 Task: Font style For heading Use AngsanaUPC with light red berry 1 colour & Underline. font size for heading '24 Pt. 'Change the font style of data to Aparajitaand font size to  9 Pt. Change the alignment of both headline & data to  Align top. In the sheet  auditingSalesTarget
Action: Mouse moved to (7, 22)
Screenshot: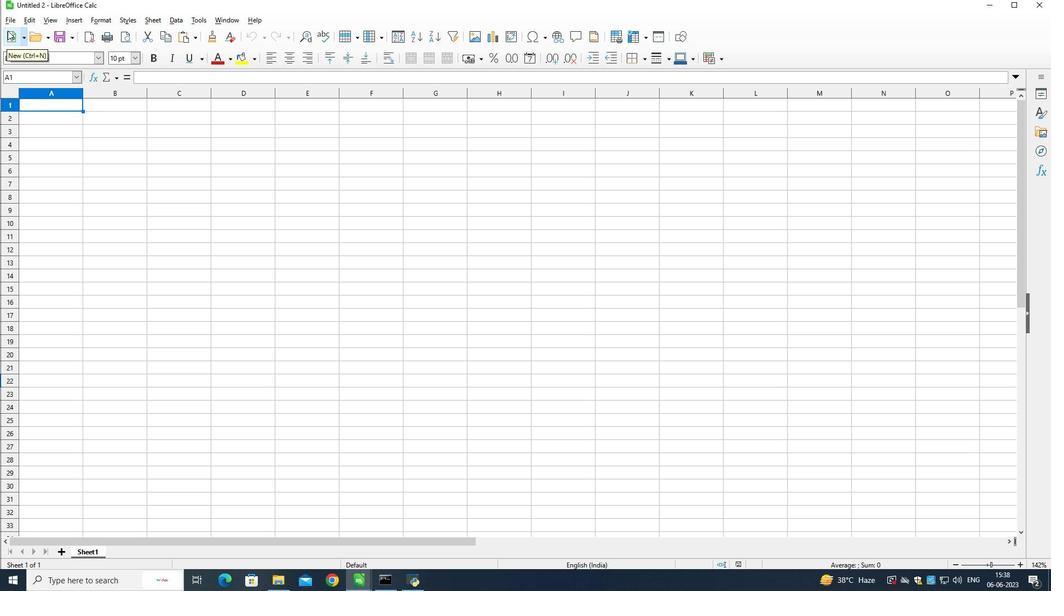 
Action: Mouse pressed left at (7, 22)
Screenshot: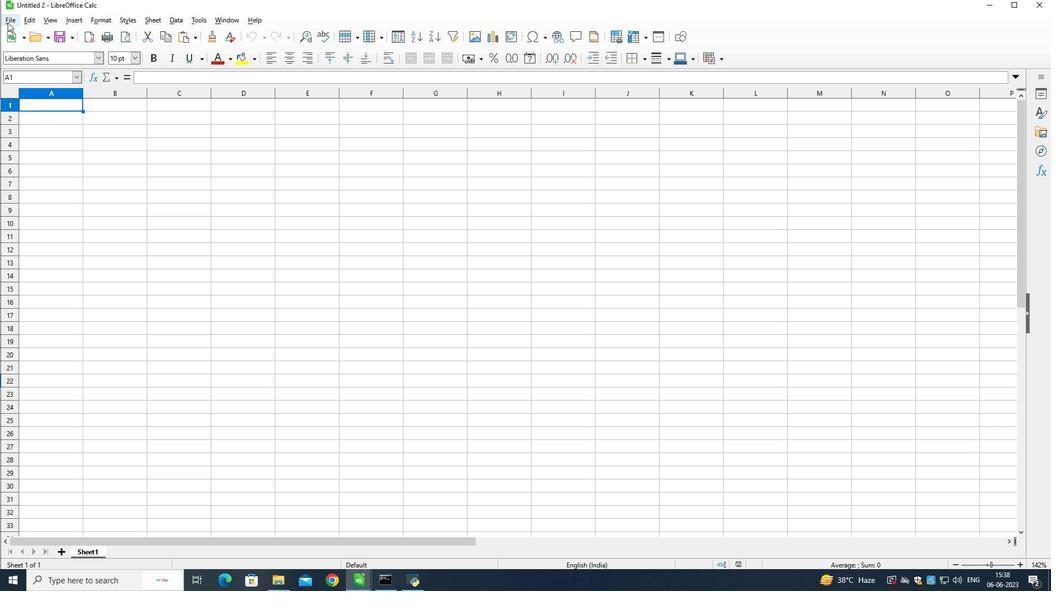 
Action: Mouse moved to (16, 46)
Screenshot: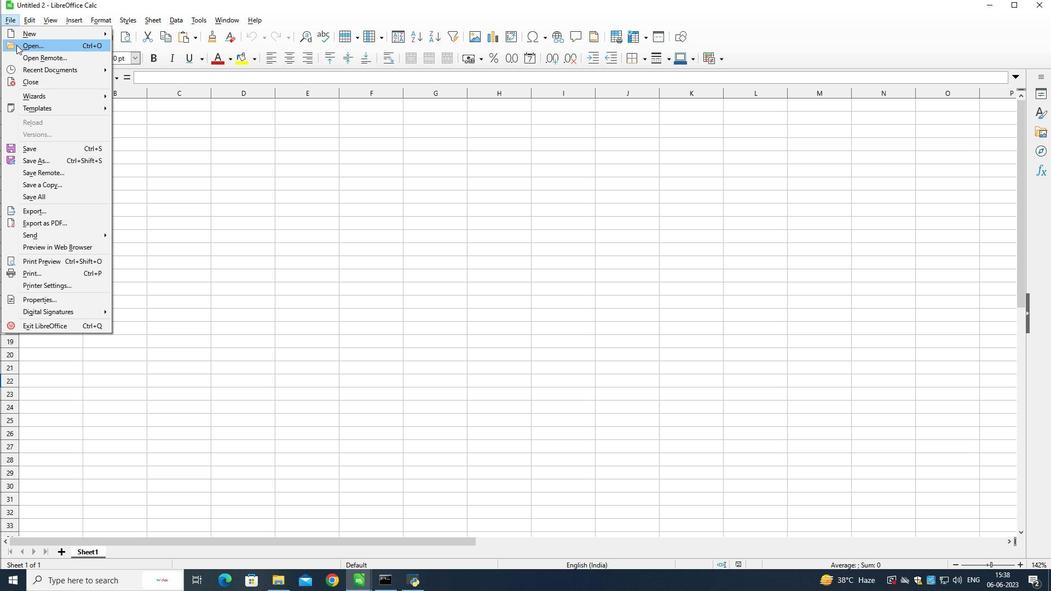 
Action: Mouse pressed left at (16, 46)
Screenshot: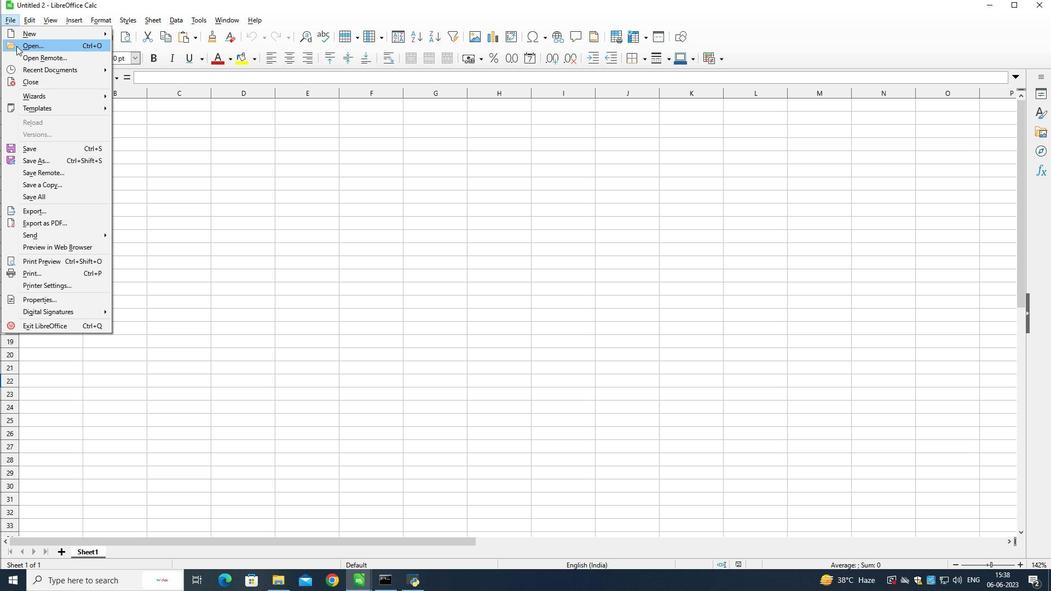 
Action: Mouse moved to (18, 84)
Screenshot: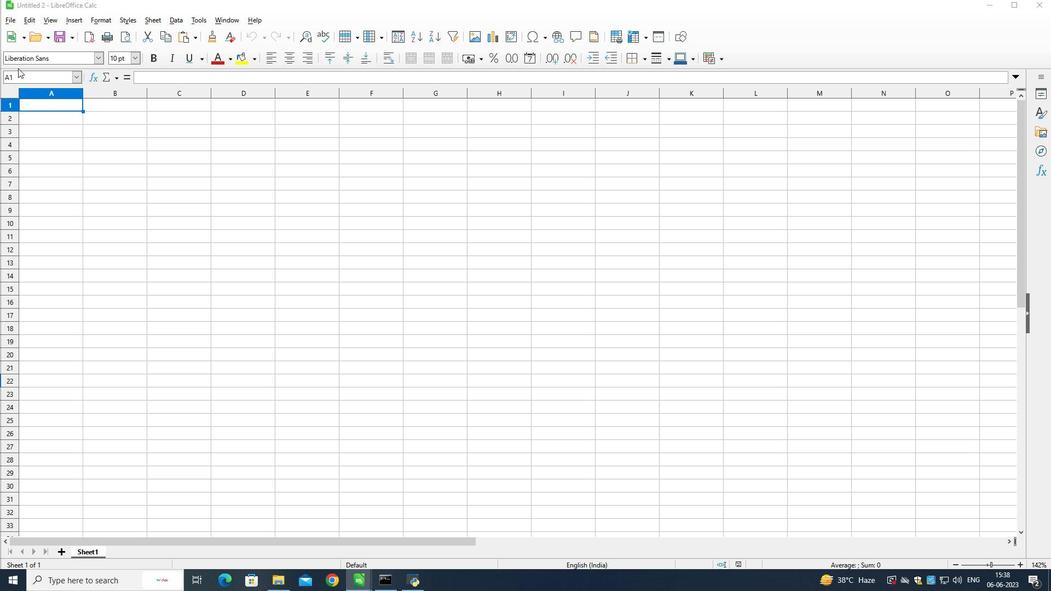 
Action: Mouse scrolled (18, 84) with delta (0, 0)
Screenshot: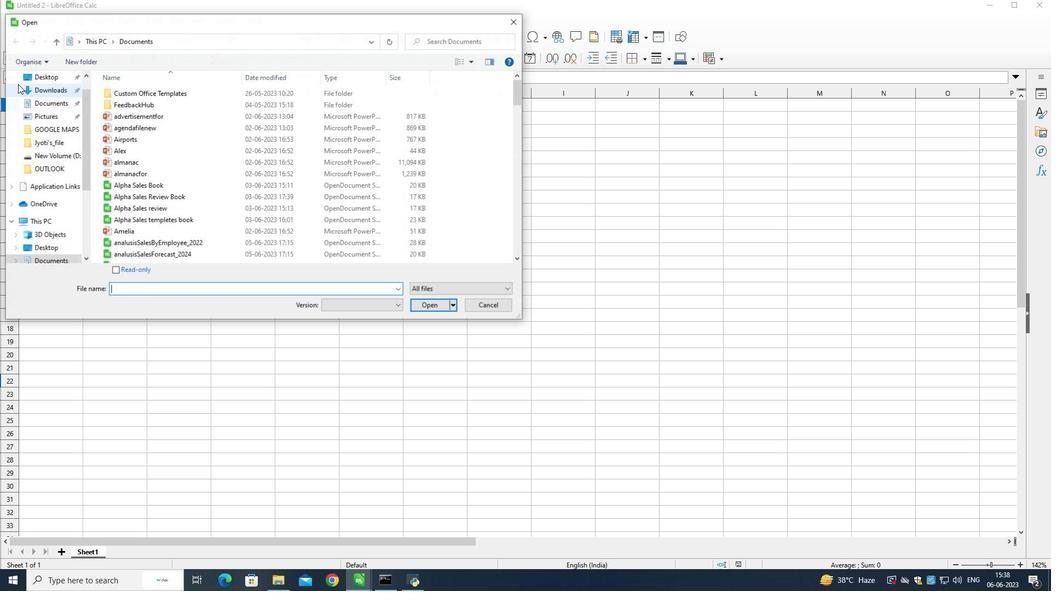 
Action: Mouse scrolled (18, 84) with delta (0, 0)
Screenshot: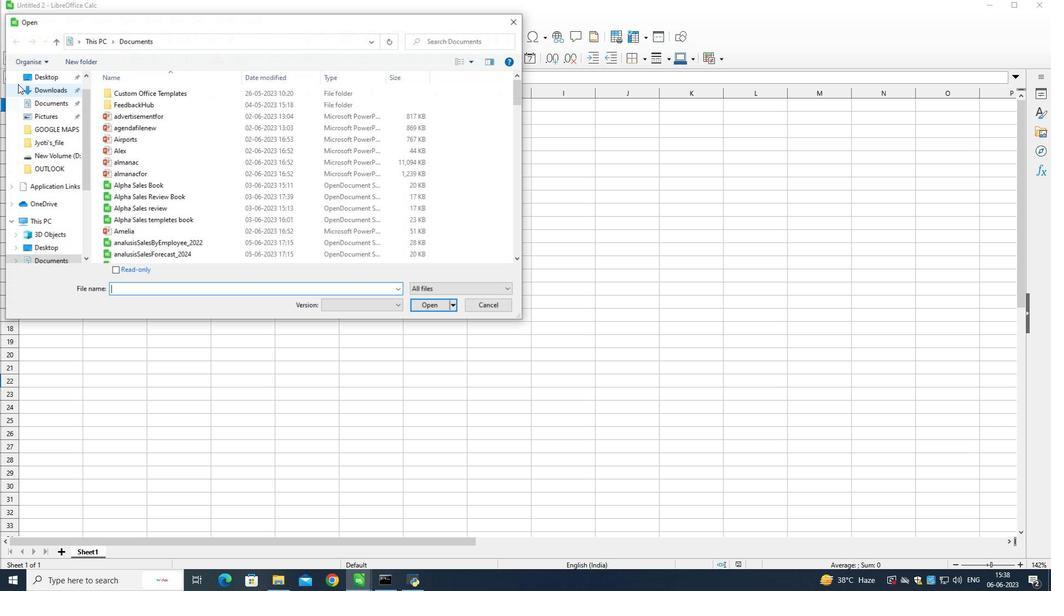 
Action: Mouse scrolled (18, 84) with delta (0, 0)
Screenshot: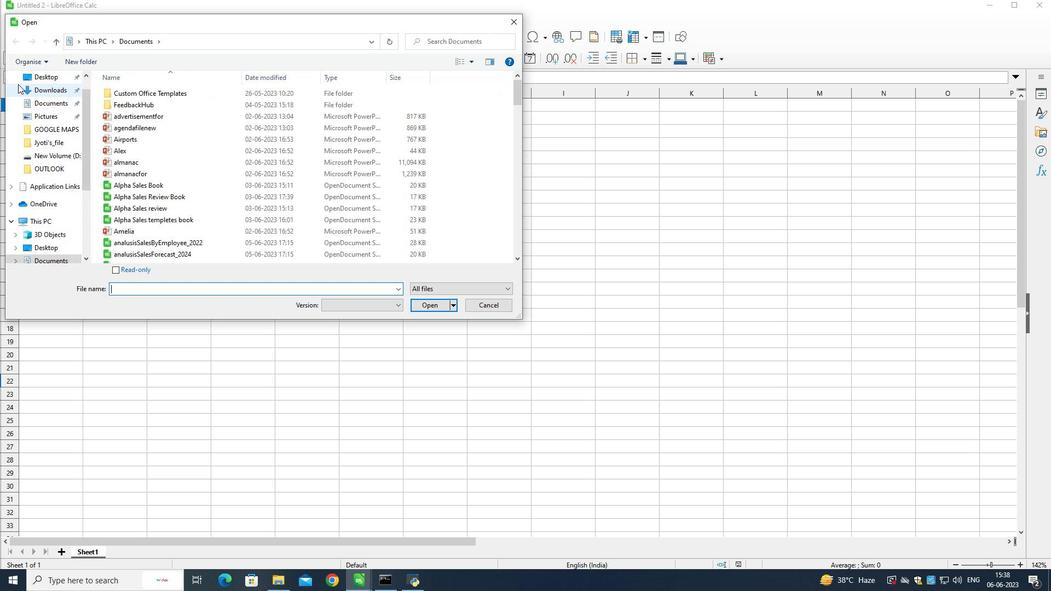 
Action: Mouse moved to (18, 85)
Screenshot: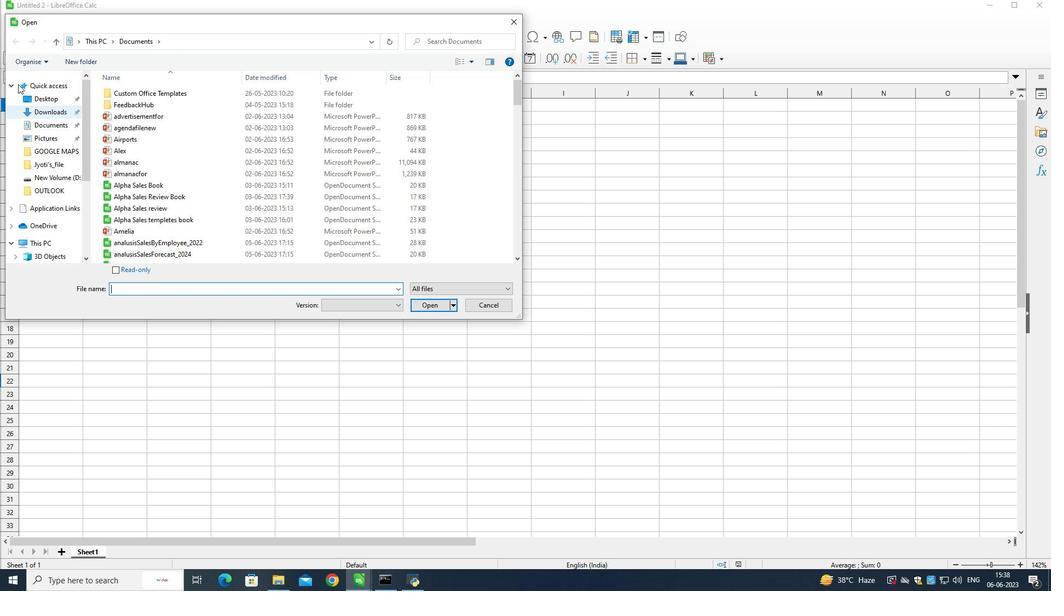 
Action: Mouse scrolled (18, 85) with delta (0, 0)
Screenshot: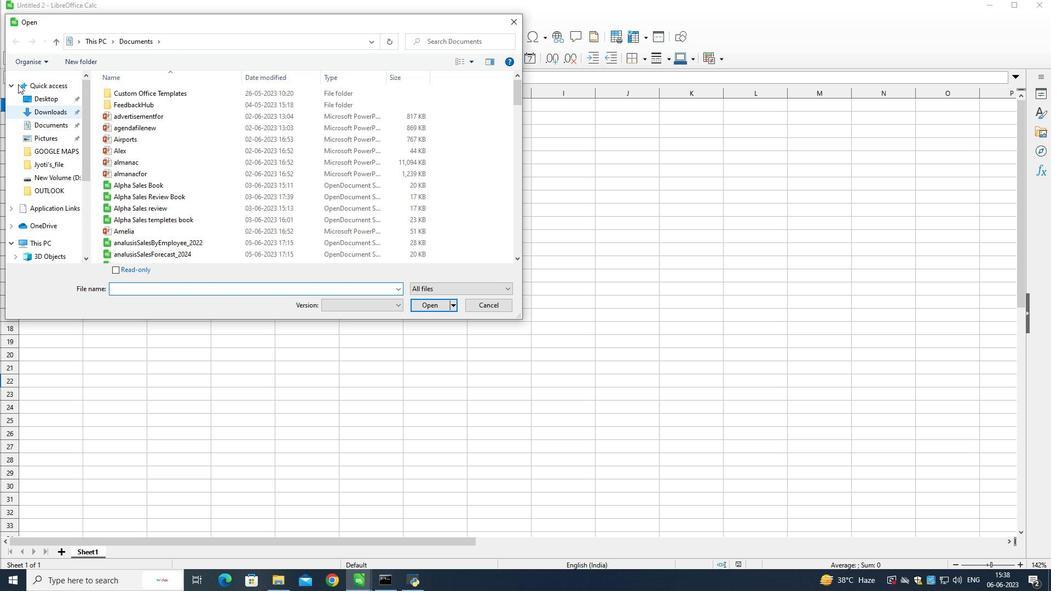 
Action: Mouse scrolled (18, 85) with delta (0, 0)
Screenshot: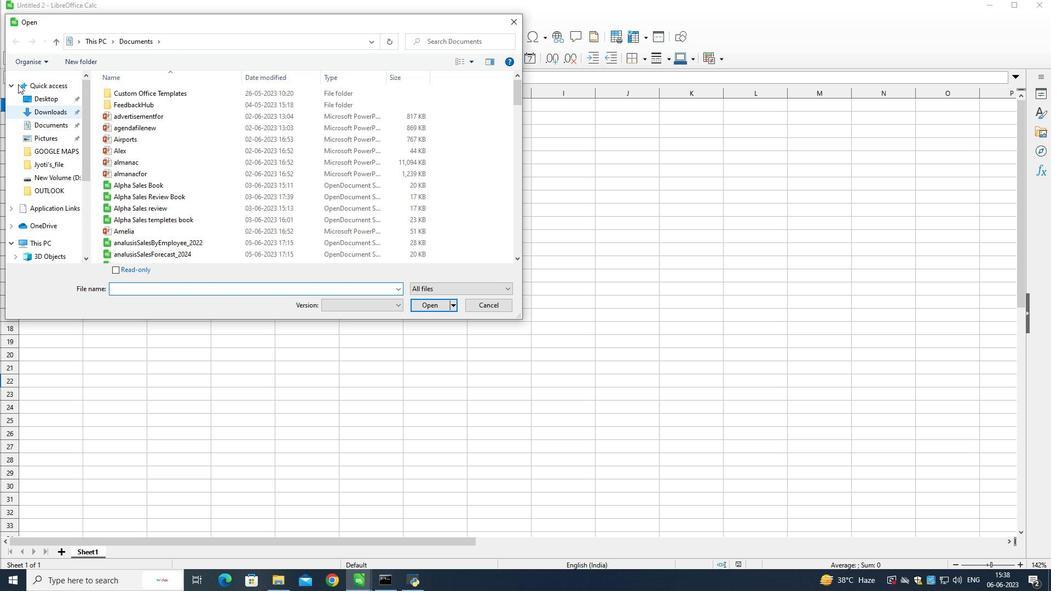 
Action: Mouse scrolled (18, 85) with delta (0, 0)
Screenshot: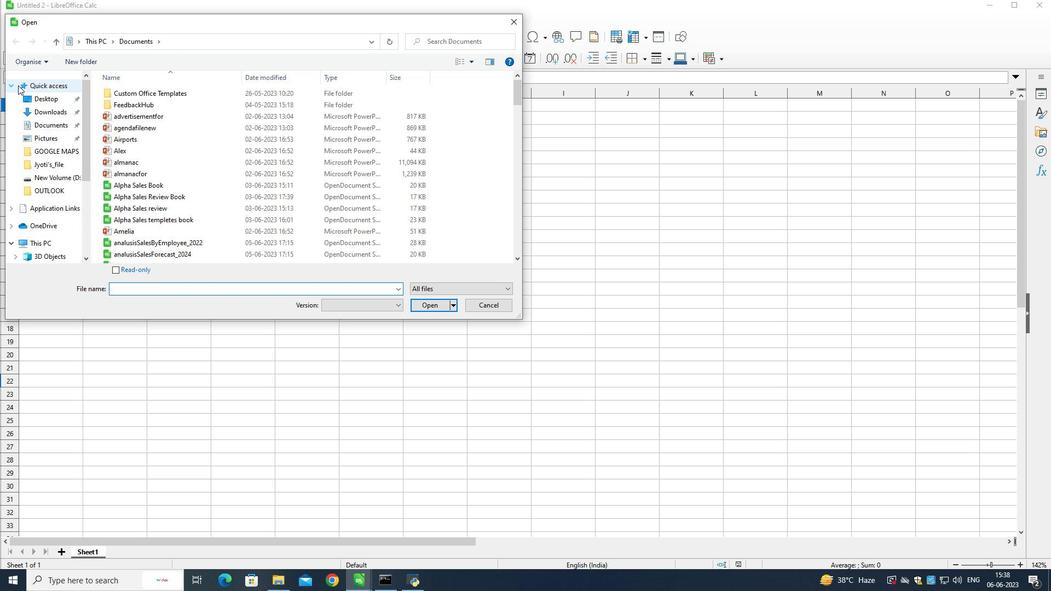 
Action: Mouse scrolled (18, 85) with delta (0, 0)
Screenshot: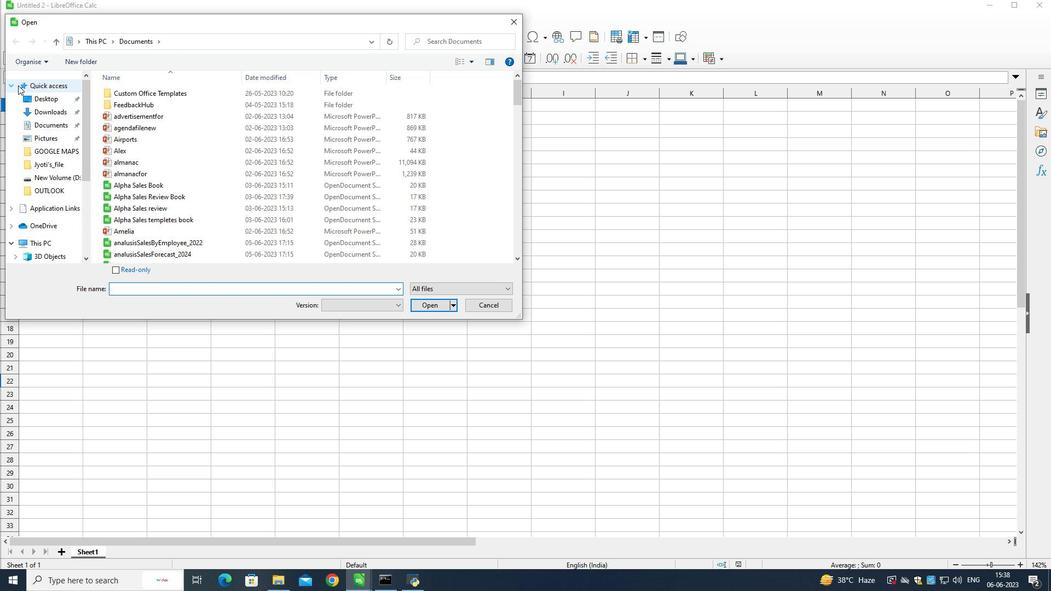
Action: Mouse moved to (21, 85)
Screenshot: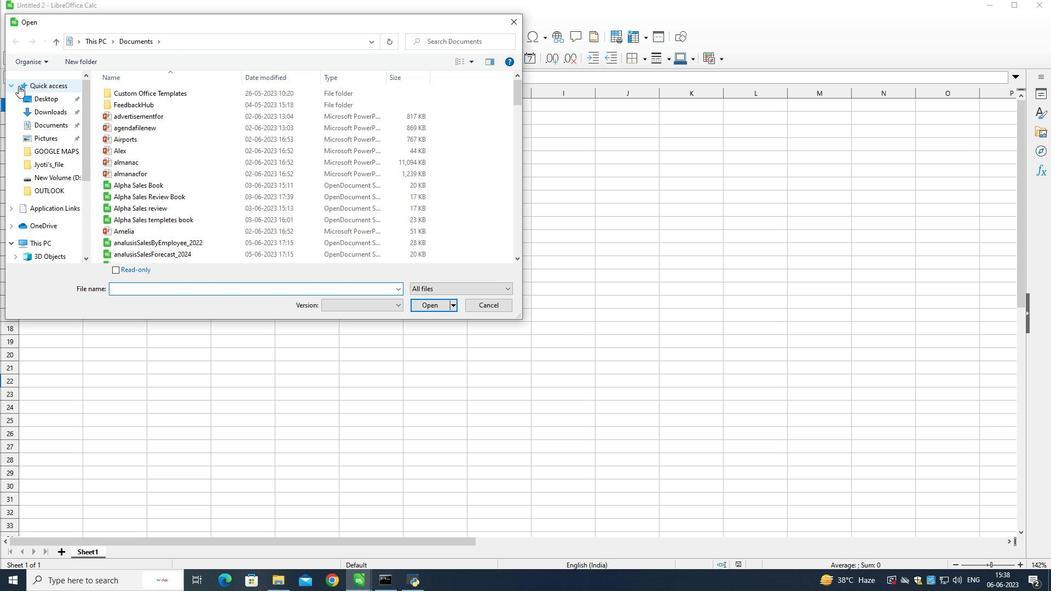 
Action: Mouse pressed left at (21, 85)
Screenshot: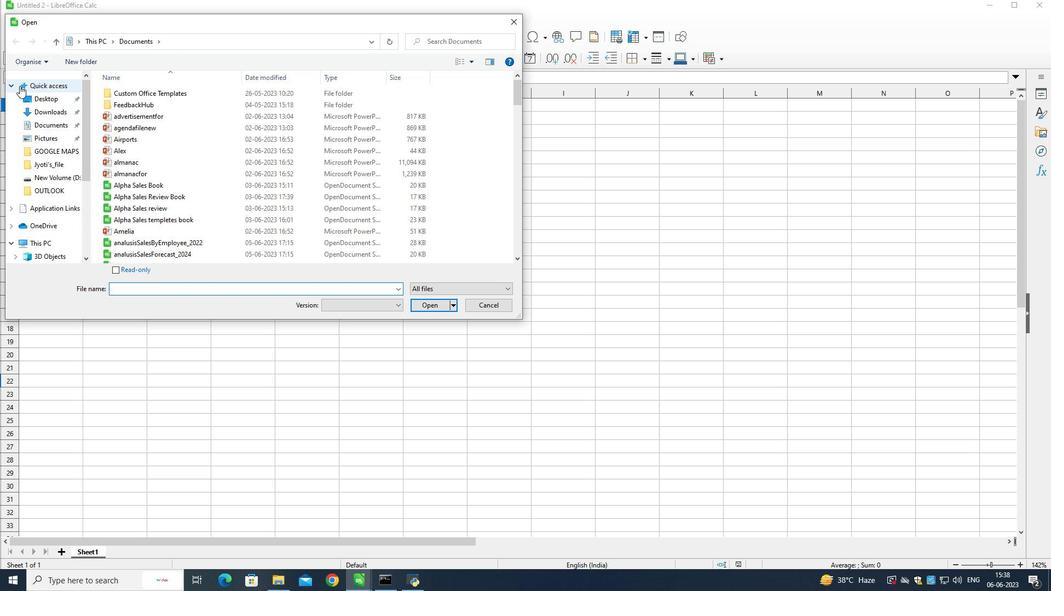 
Action: Mouse moved to (236, 228)
Screenshot: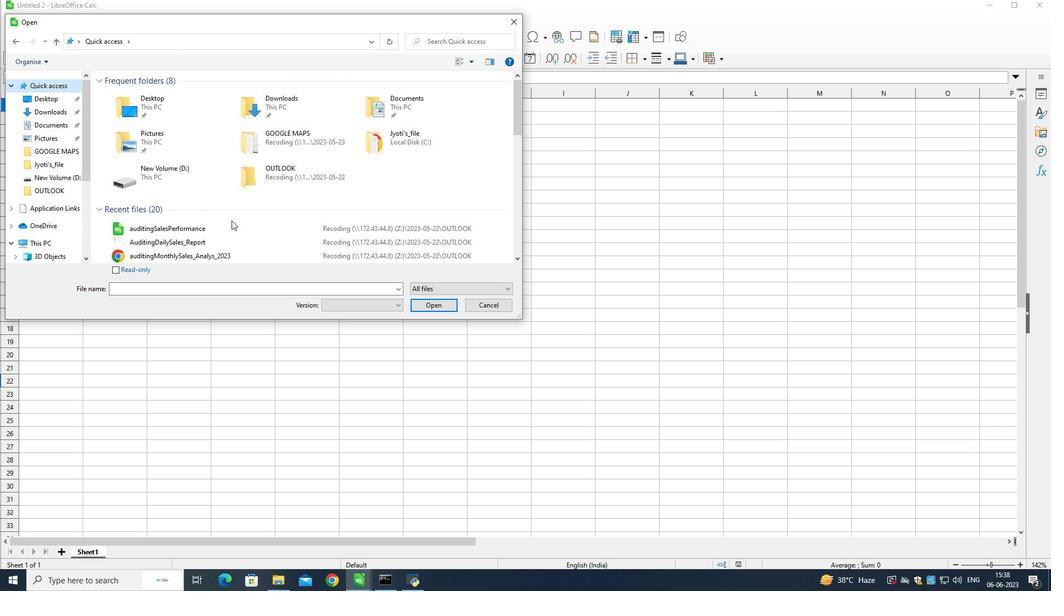 
Action: Mouse pressed left at (236, 228)
Screenshot: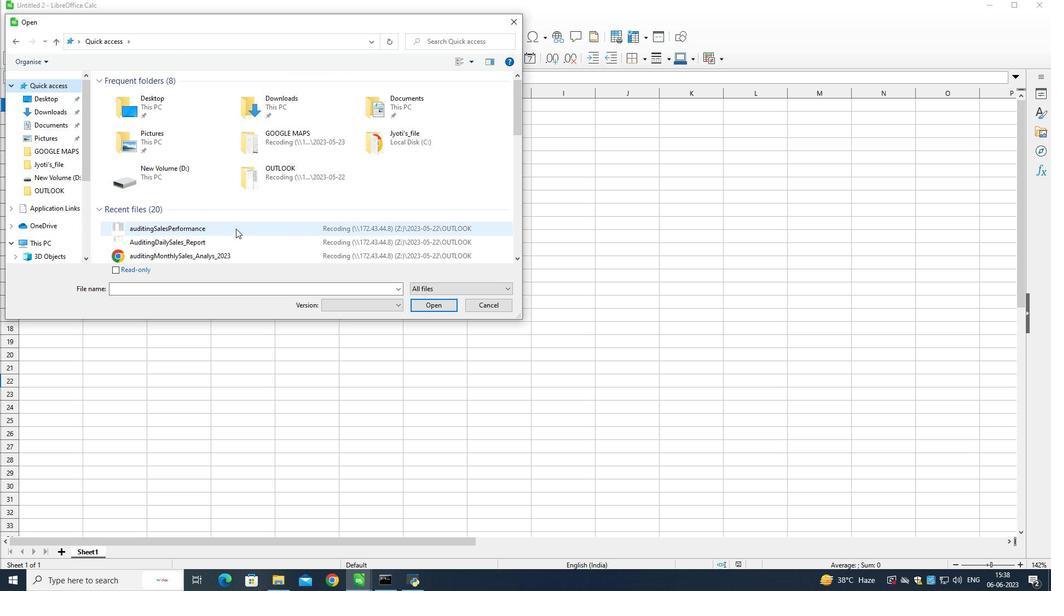 
Action: Mouse moved to (449, 307)
Screenshot: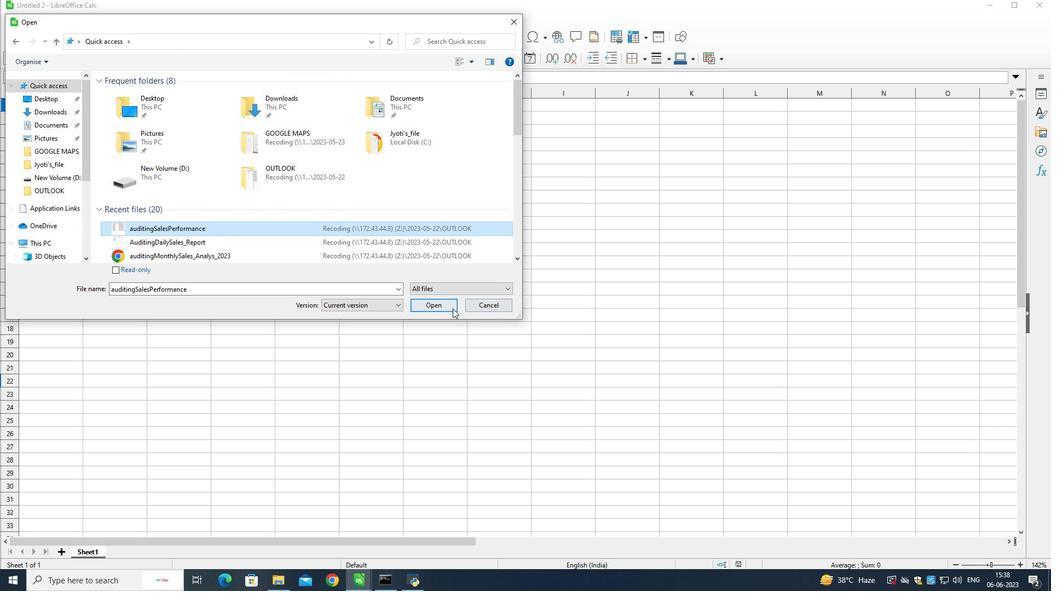 
Action: Mouse pressed left at (449, 307)
Screenshot: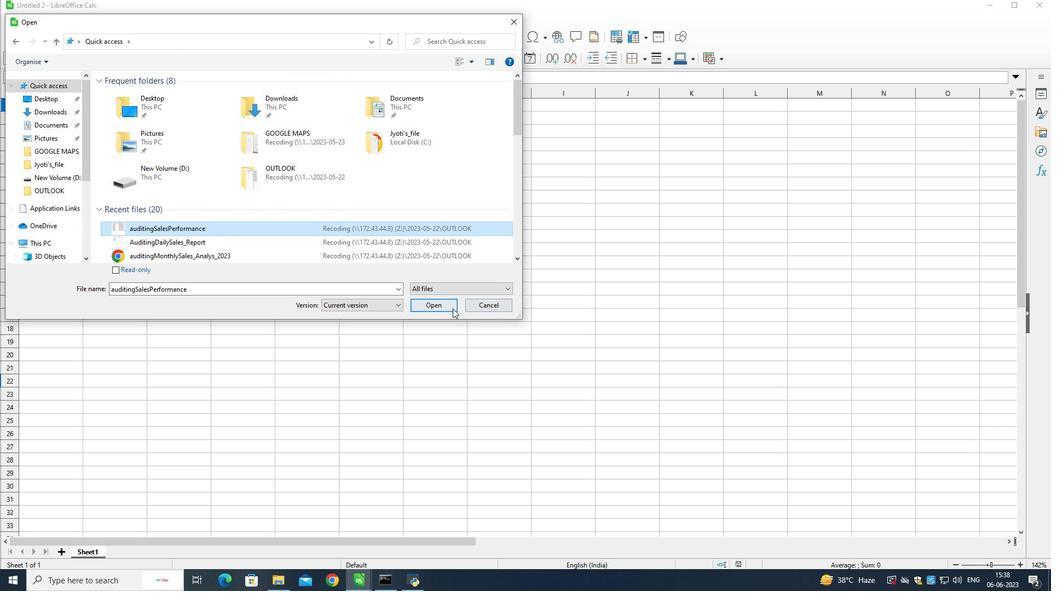 
Action: Mouse moved to (310, 543)
Screenshot: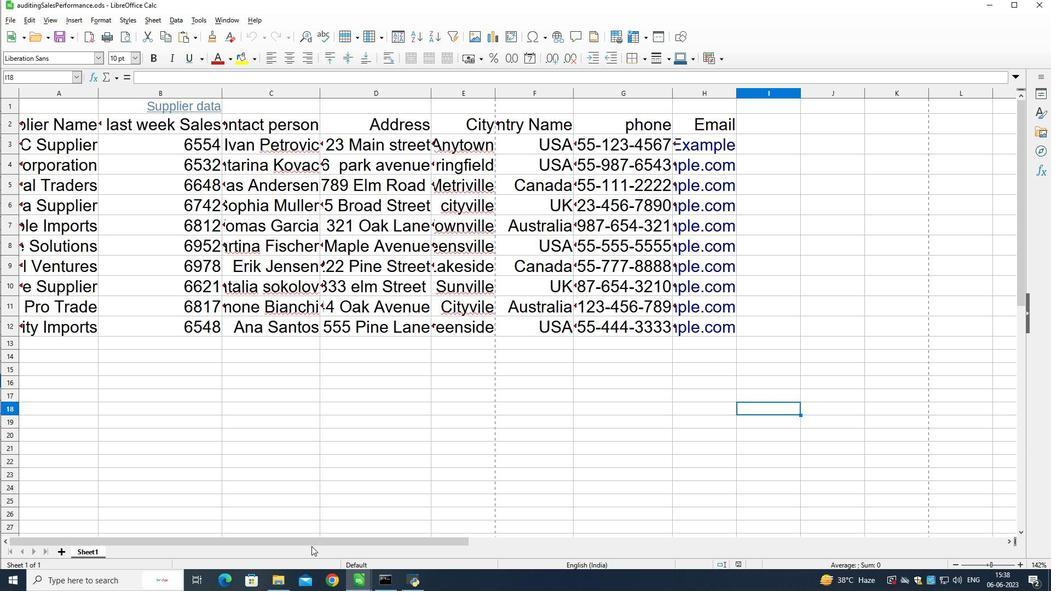
Action: Mouse pressed left at (310, 543)
Screenshot: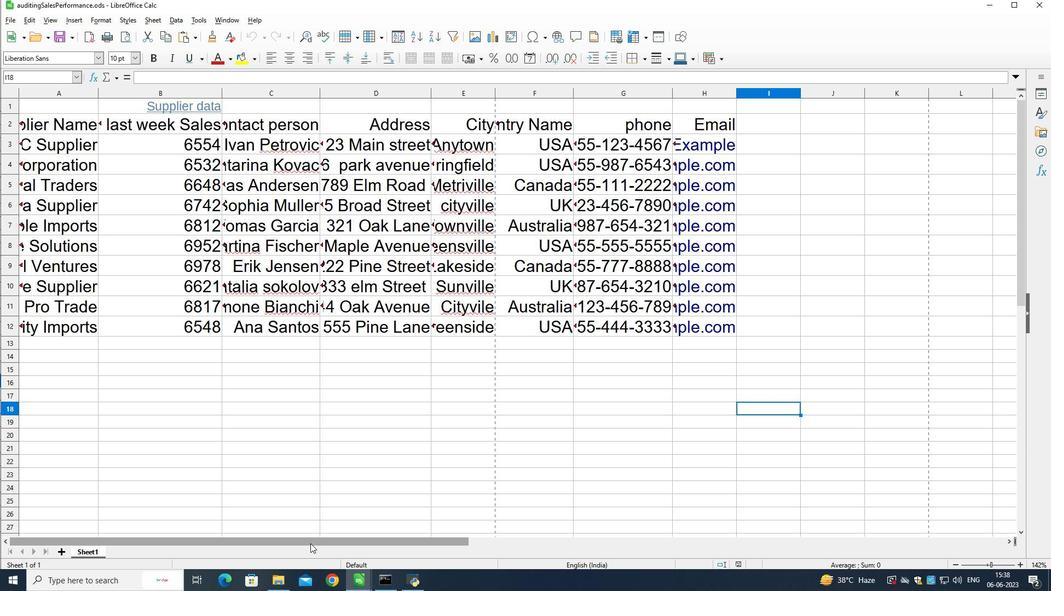 
Action: Mouse moved to (189, 103)
Screenshot: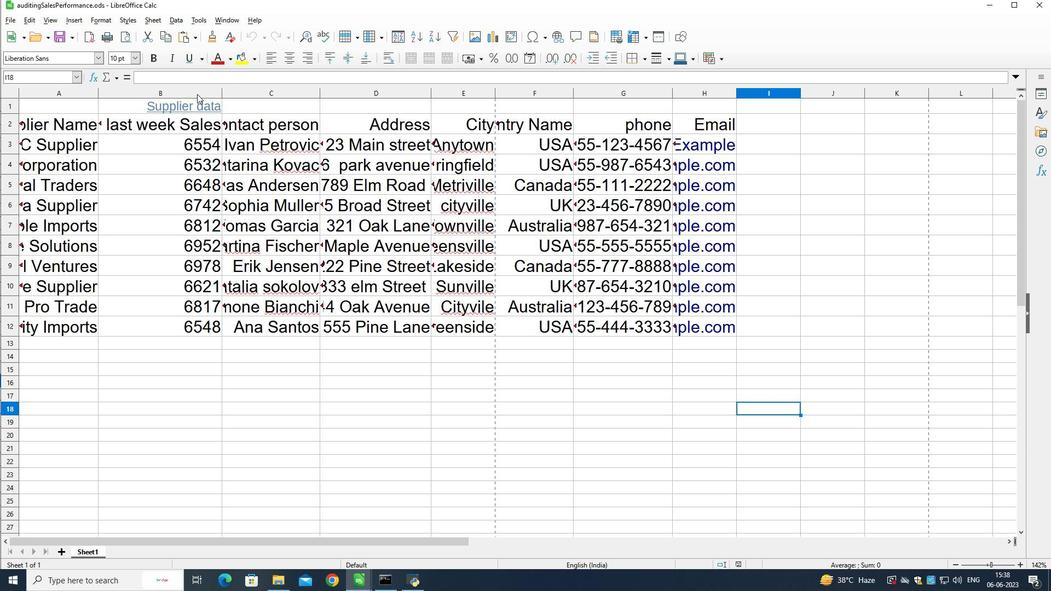 
Action: Mouse pressed left at (189, 103)
Screenshot: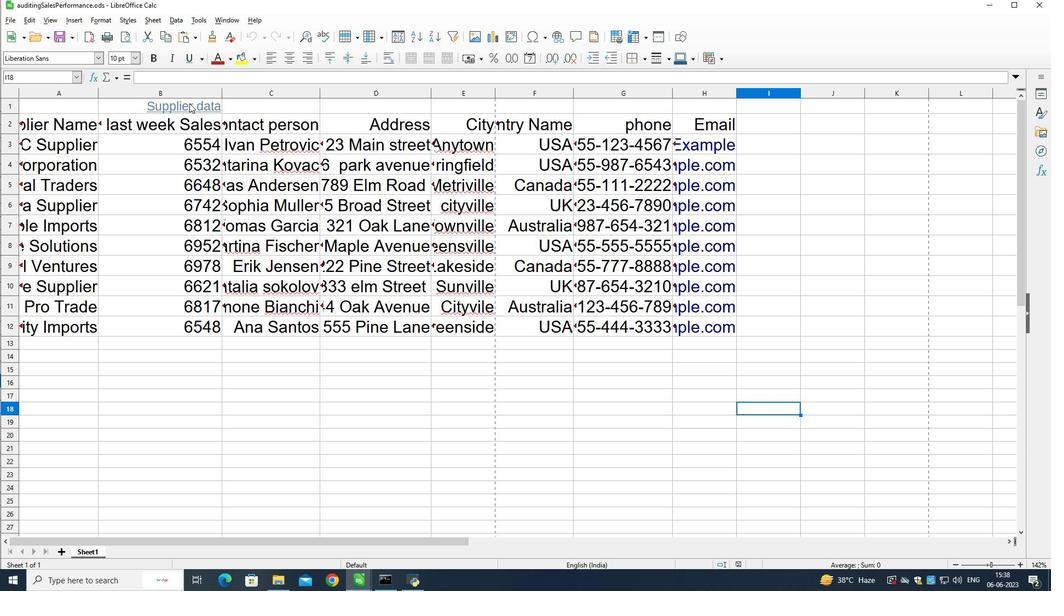 
Action: Mouse pressed left at (189, 103)
Screenshot: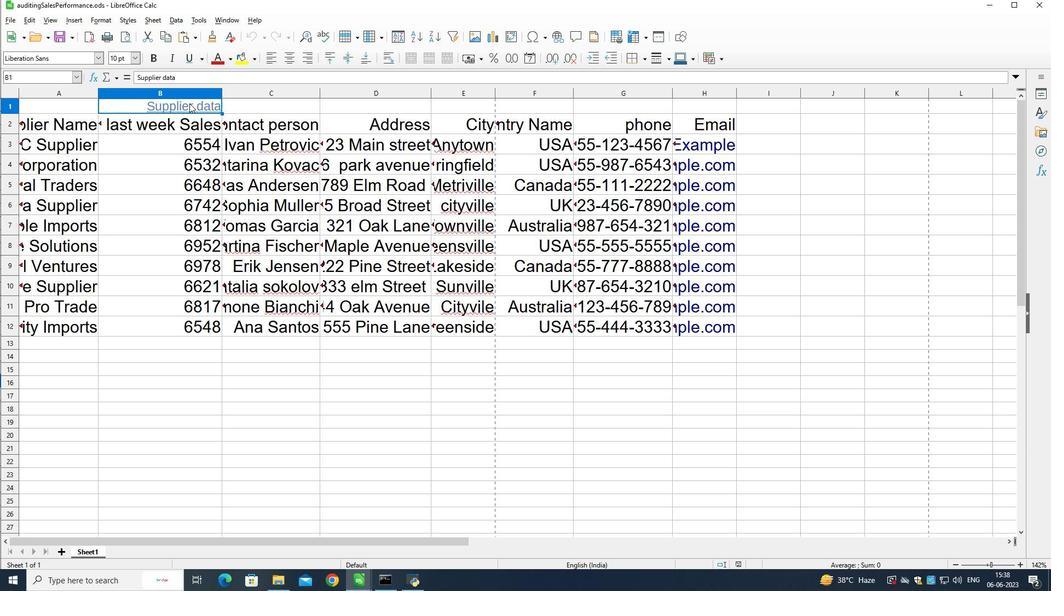 
Action: Mouse pressed left at (189, 103)
Screenshot: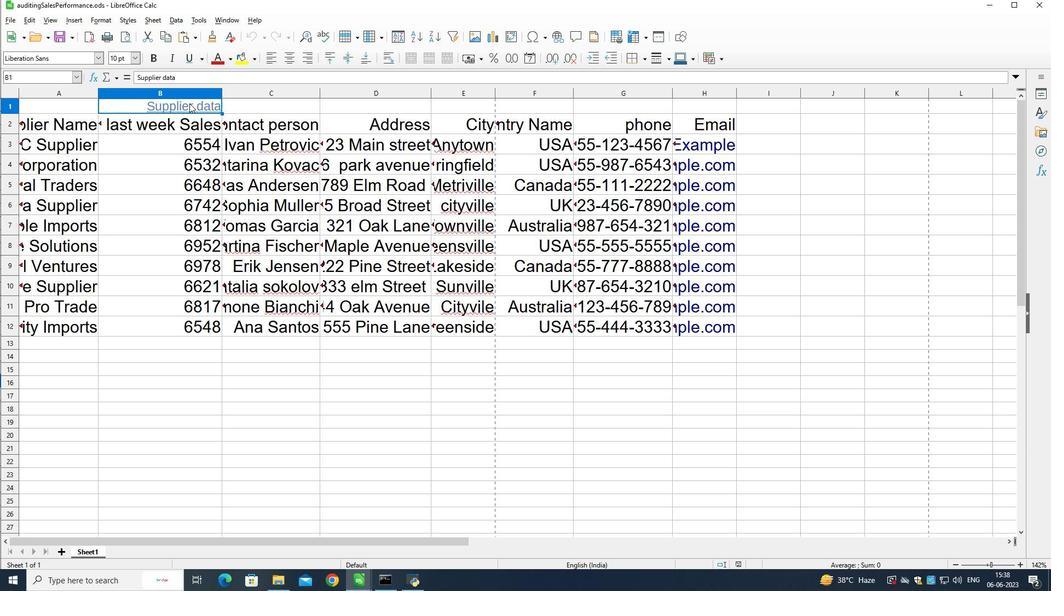 
Action: Mouse moved to (199, 422)
Screenshot: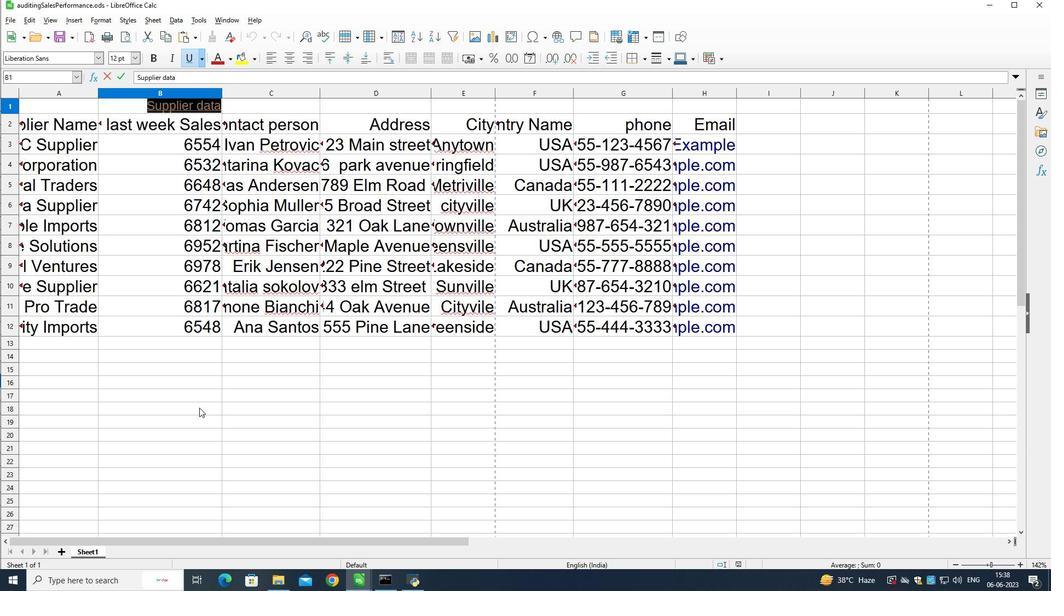 
Action: Mouse pressed left at (199, 422)
Screenshot: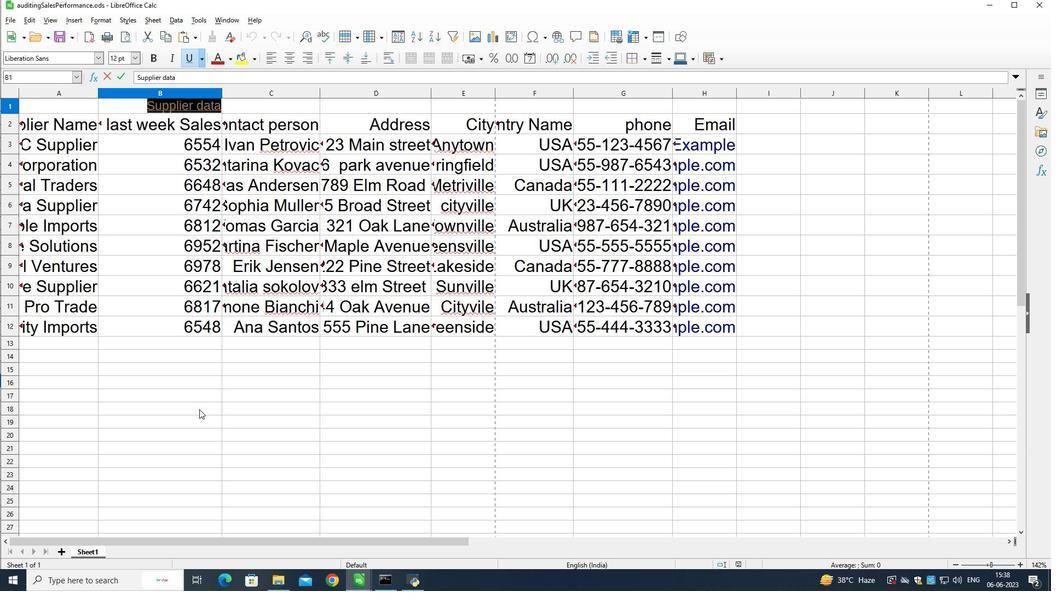 
Action: Mouse moved to (66, 93)
Screenshot: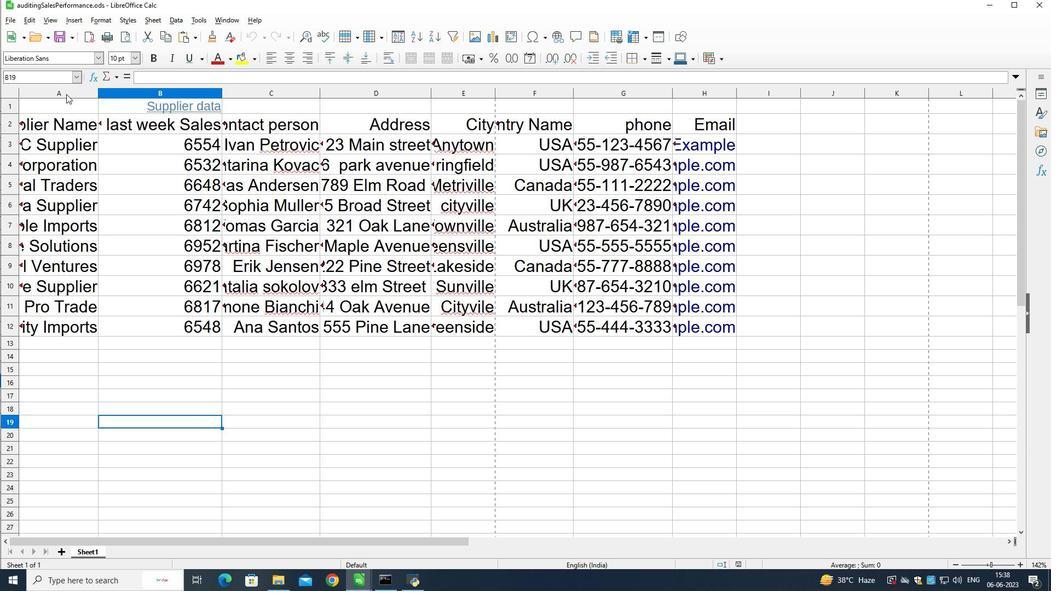 
Action: Mouse pressed left at (66, 93)
Screenshot: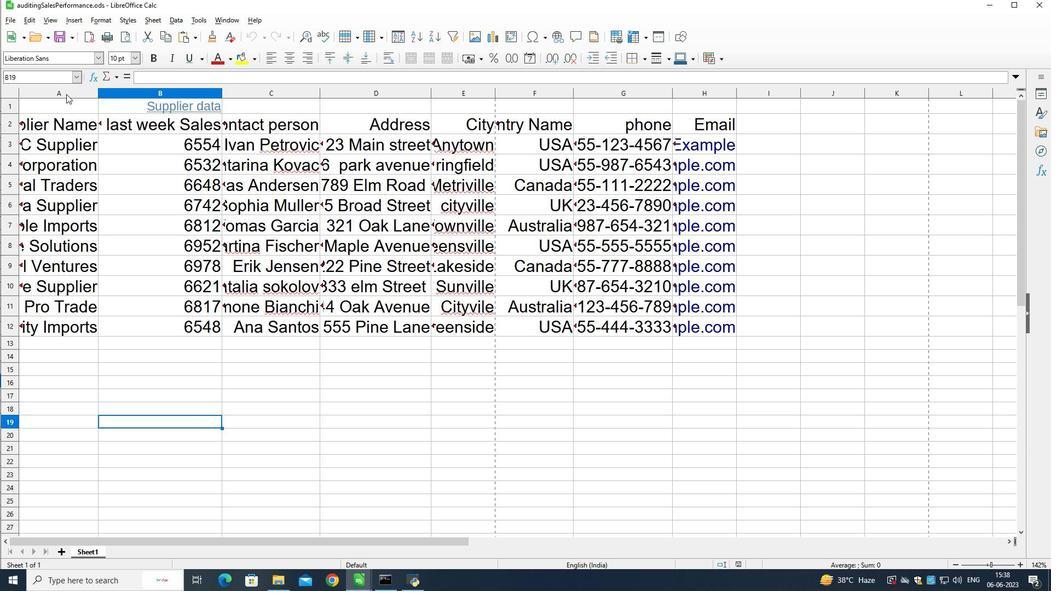 
Action: Mouse moved to (97, 93)
Screenshot: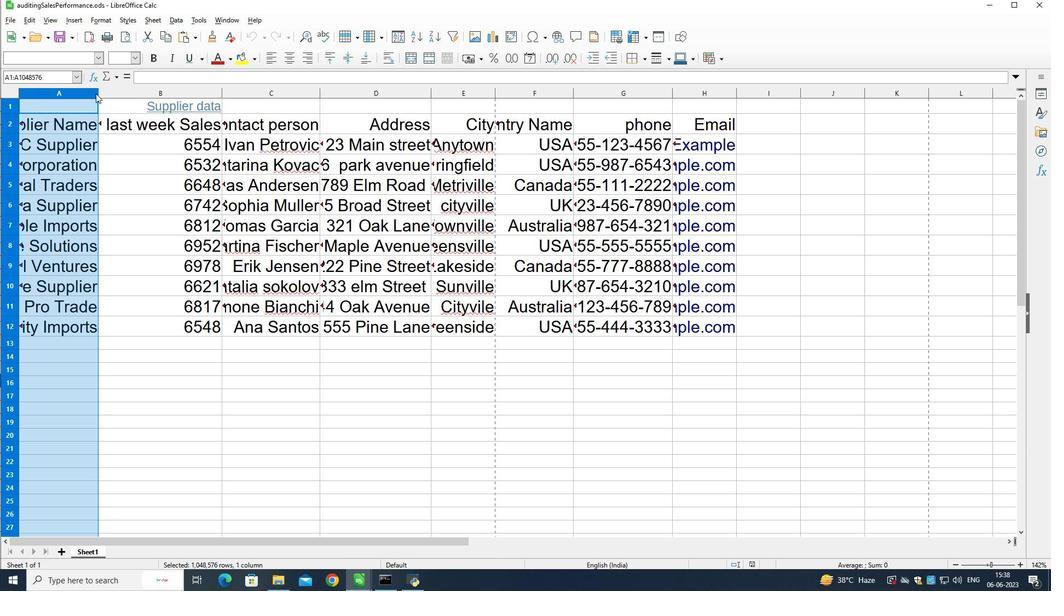 
Action: Mouse pressed left at (97, 93)
Screenshot: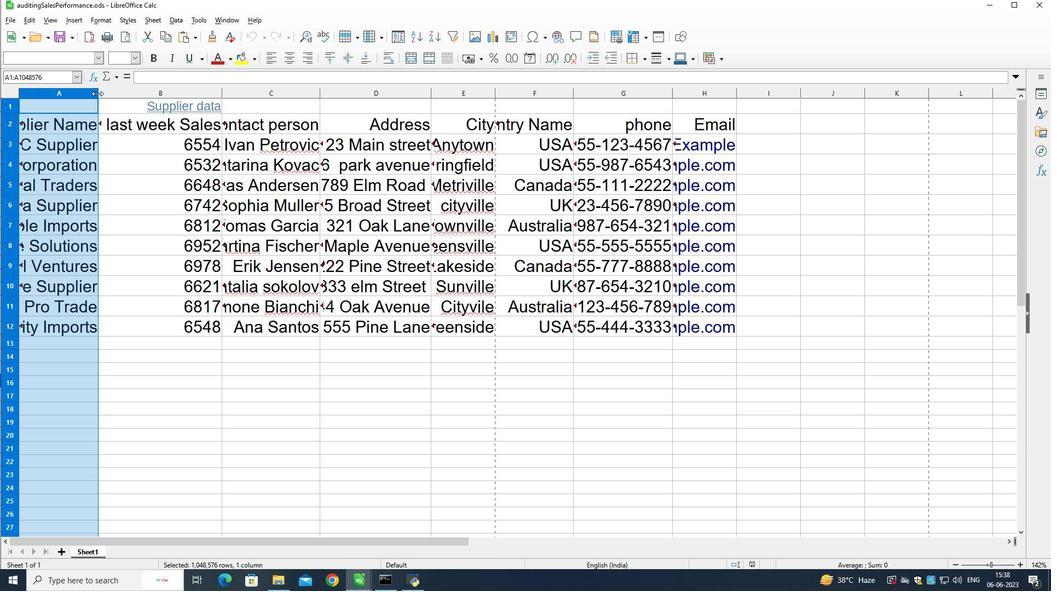 
Action: Mouse moved to (137, 92)
Screenshot: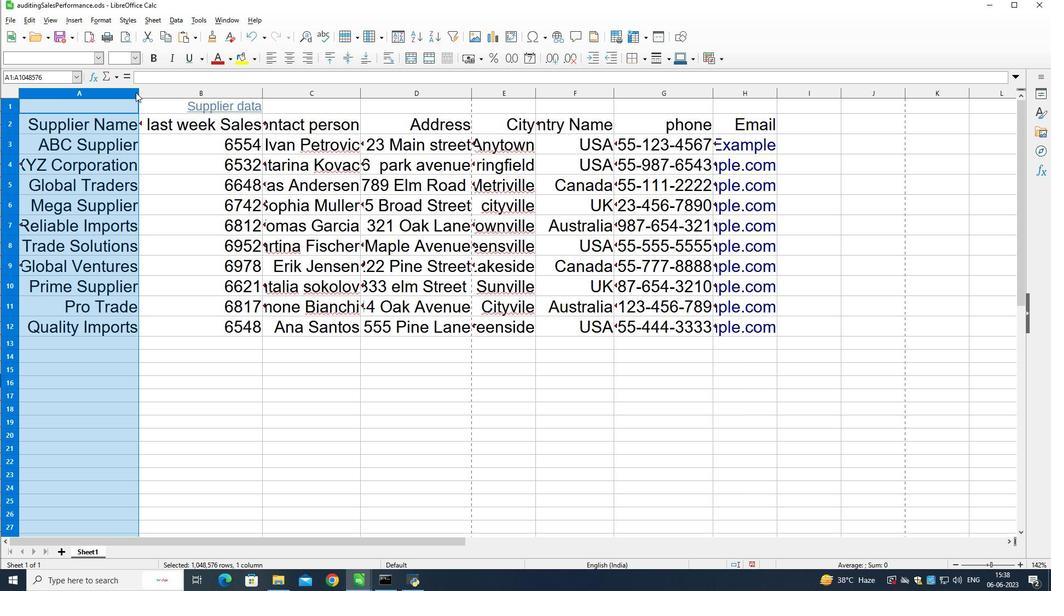 
Action: Mouse pressed left at (137, 92)
Screenshot: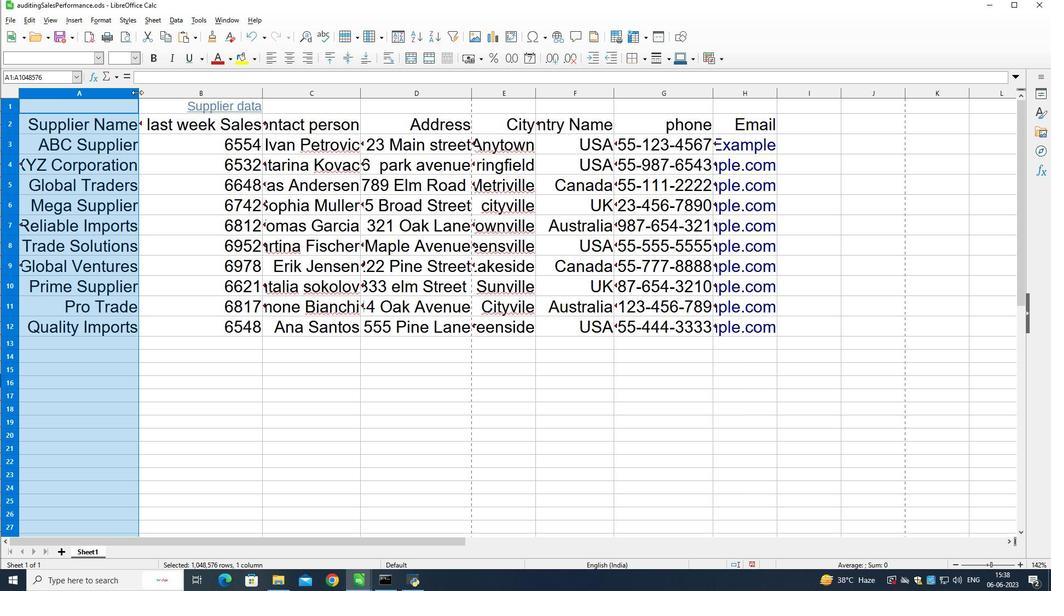 
Action: Mouse moved to (231, 104)
Screenshot: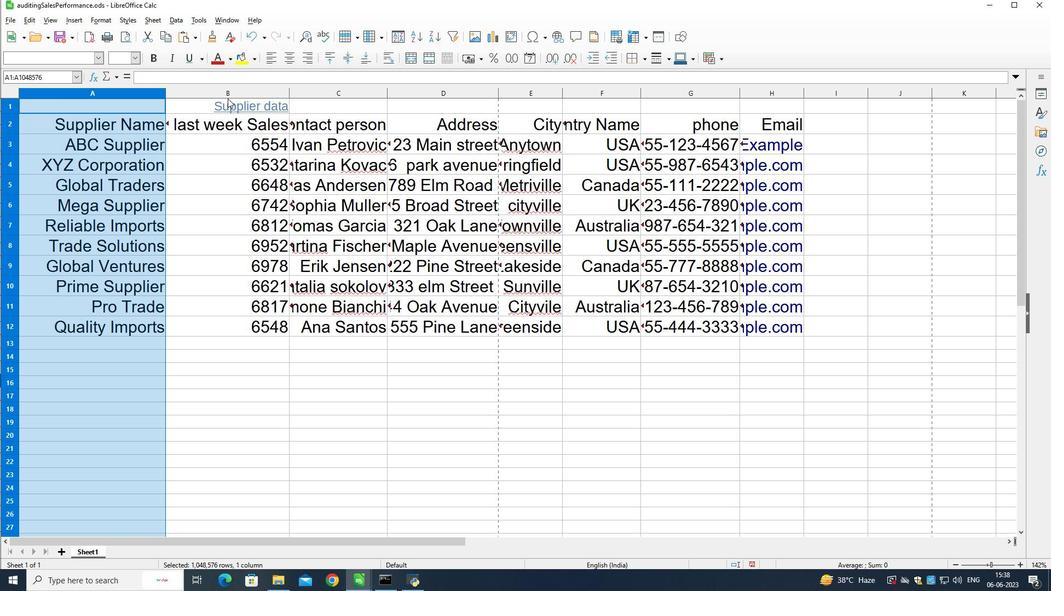 
Action: Mouse pressed left at (231, 104)
Screenshot: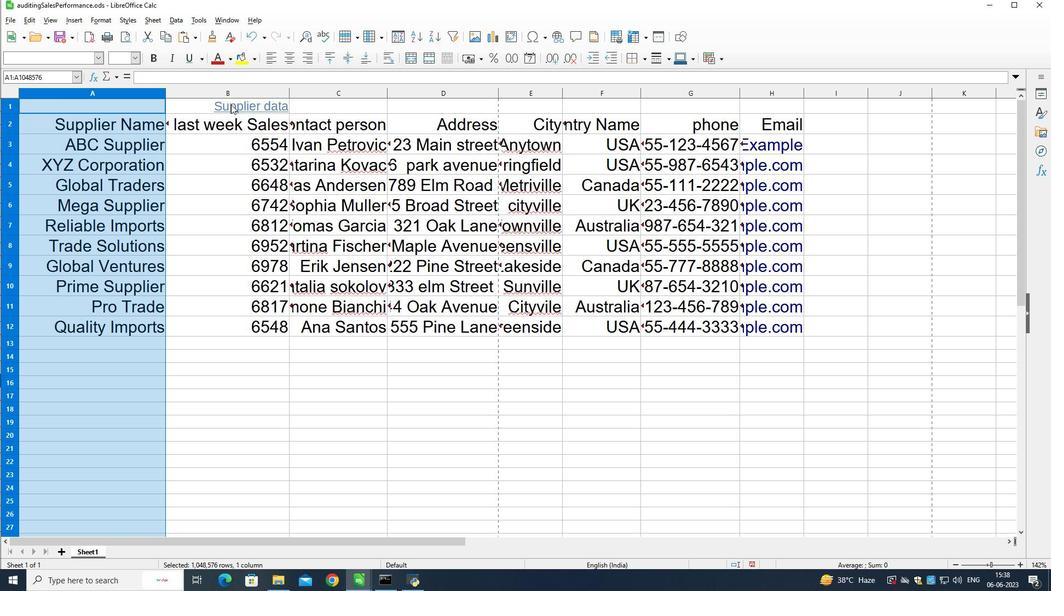 
Action: Mouse pressed left at (231, 104)
Screenshot: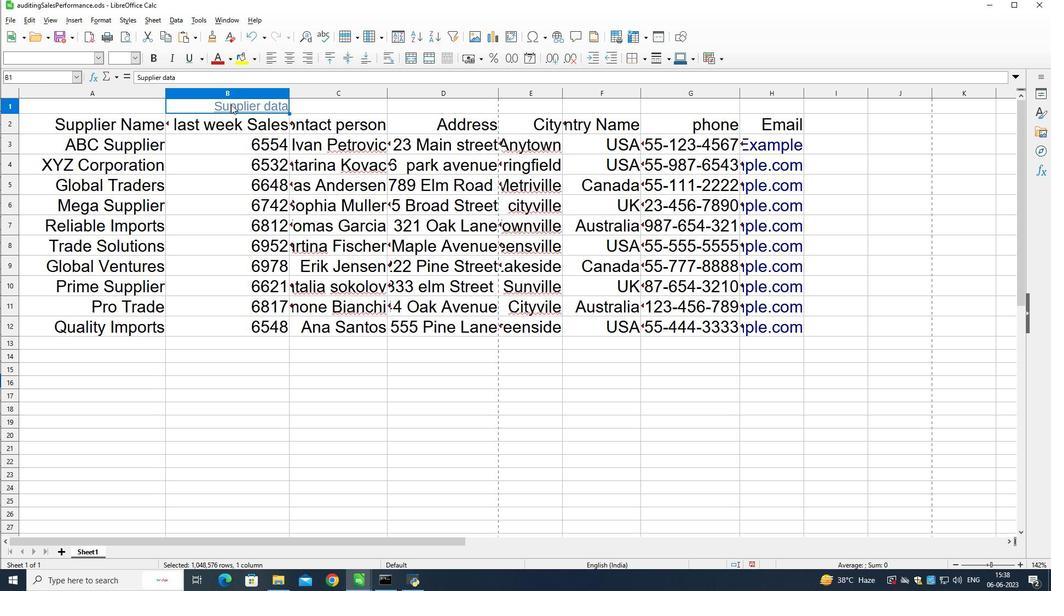 
Action: Mouse pressed left at (231, 104)
Screenshot: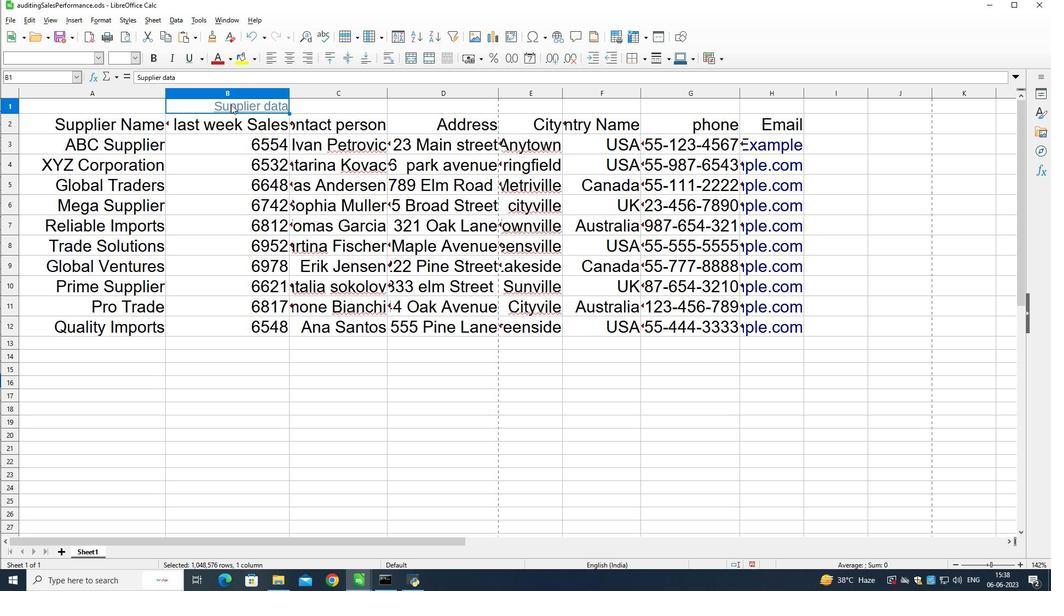 
Action: Mouse moved to (59, 54)
Screenshot: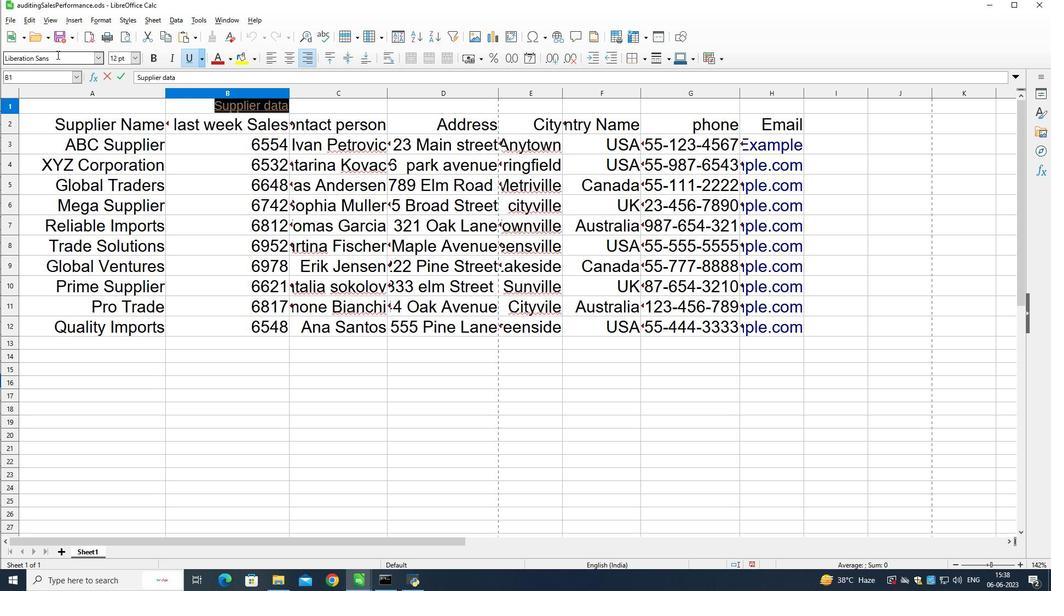 
Action: Mouse pressed left at (59, 54)
Screenshot: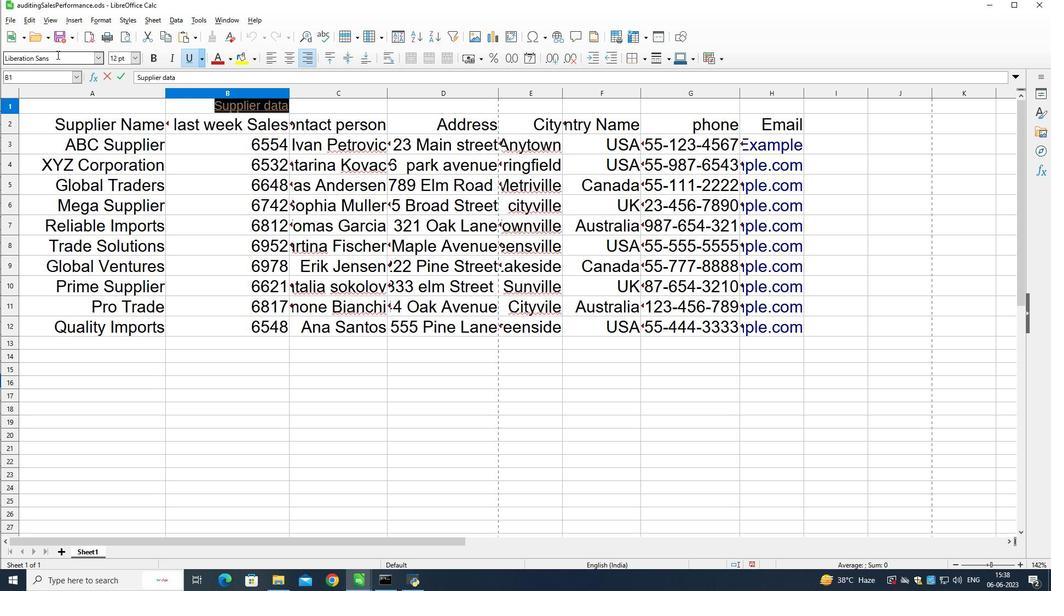 
Action: Mouse moved to (59, 54)
Screenshot: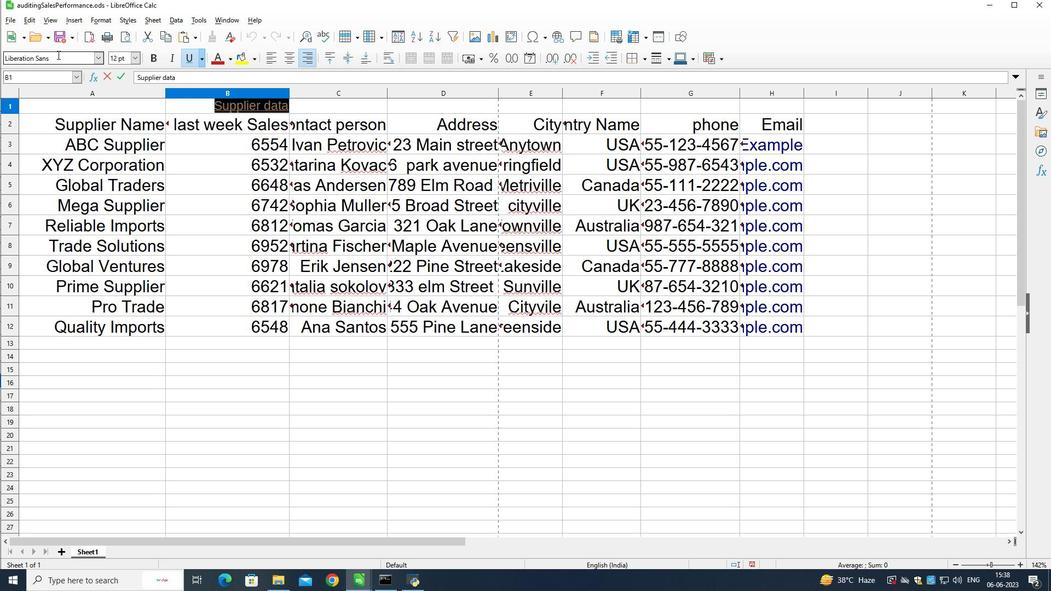 
Action: Mouse pressed left at (59, 54)
Screenshot: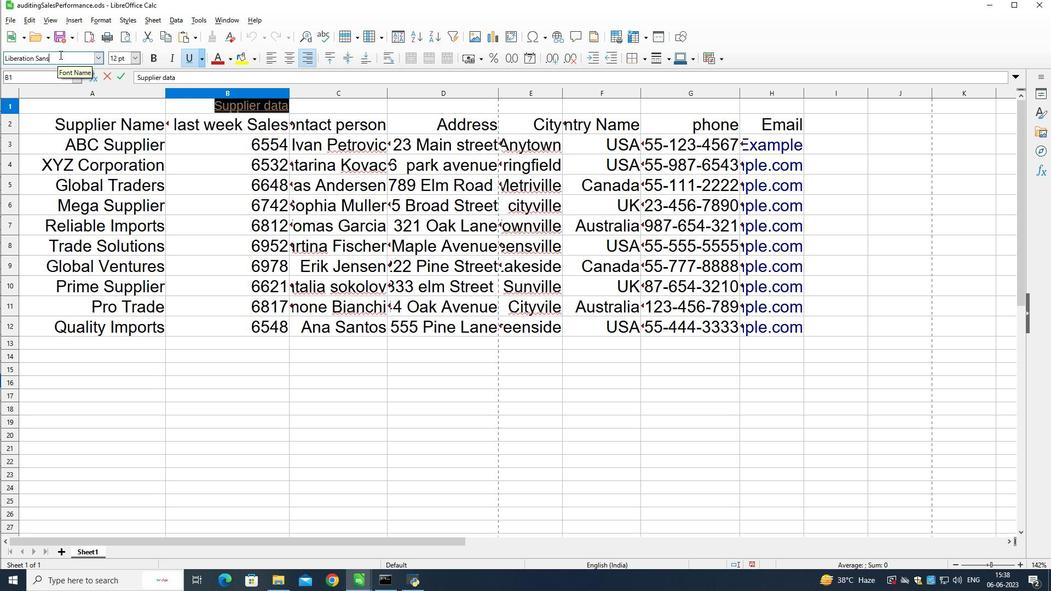 
Action: Mouse pressed left at (59, 54)
Screenshot: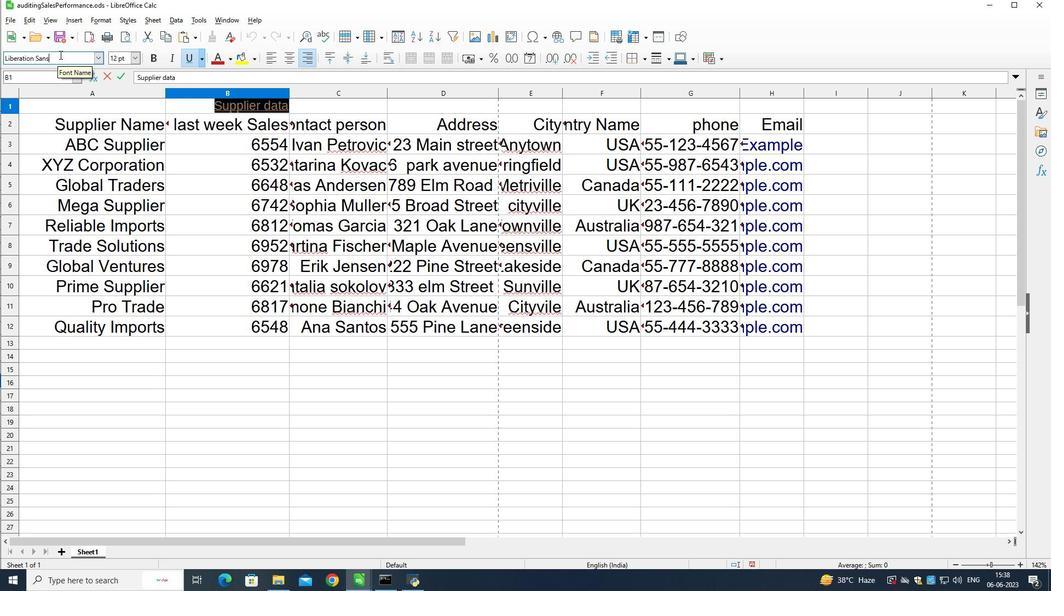 
Action: Mouse moved to (60, 55)
Screenshot: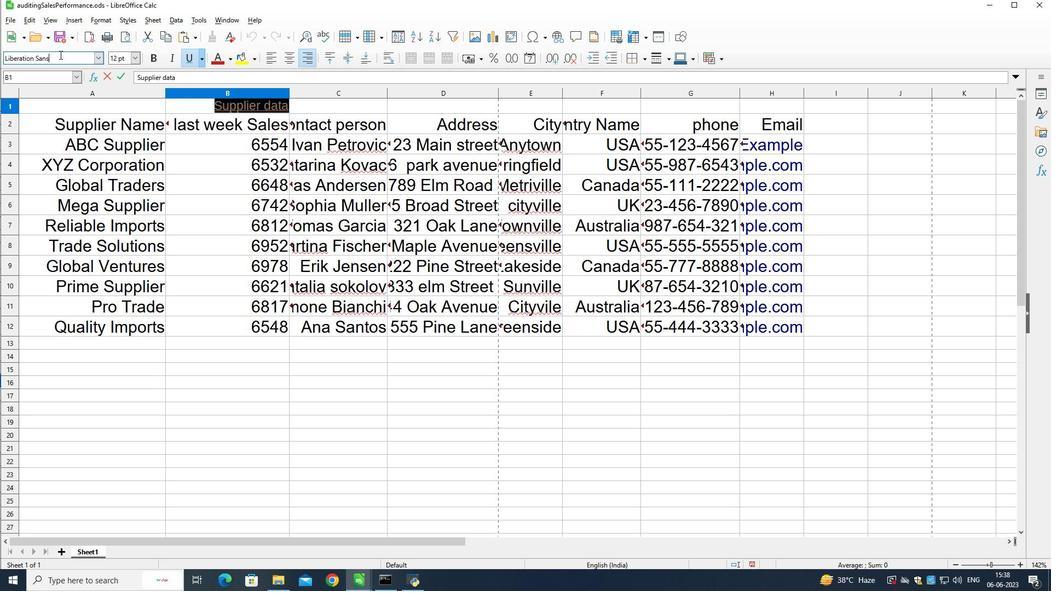 
Action: Key pressed angsaa<Key.backspace>
Screenshot: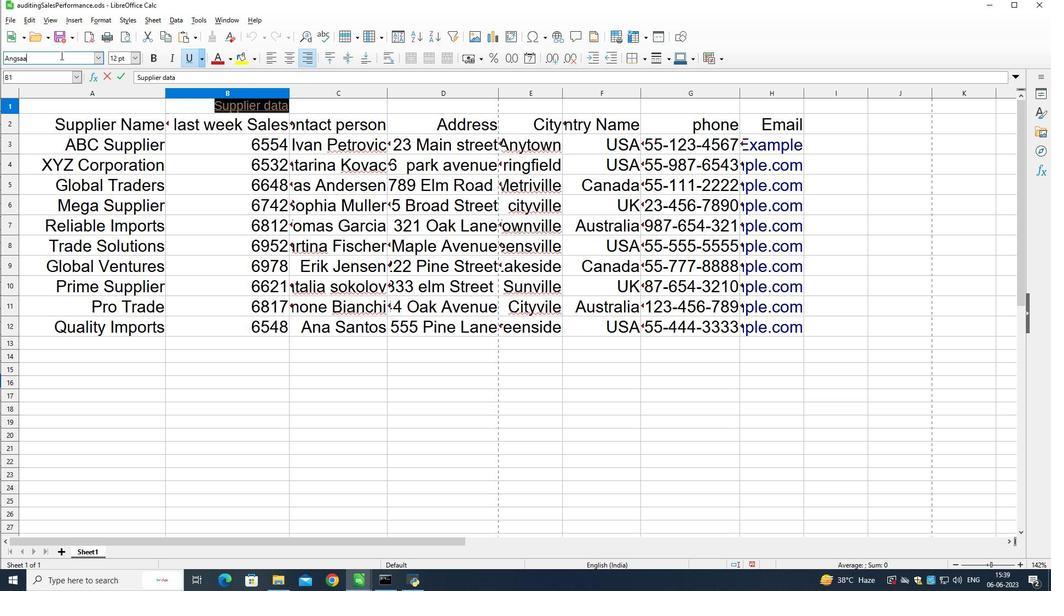 
Action: Mouse moved to (60, 55)
Screenshot: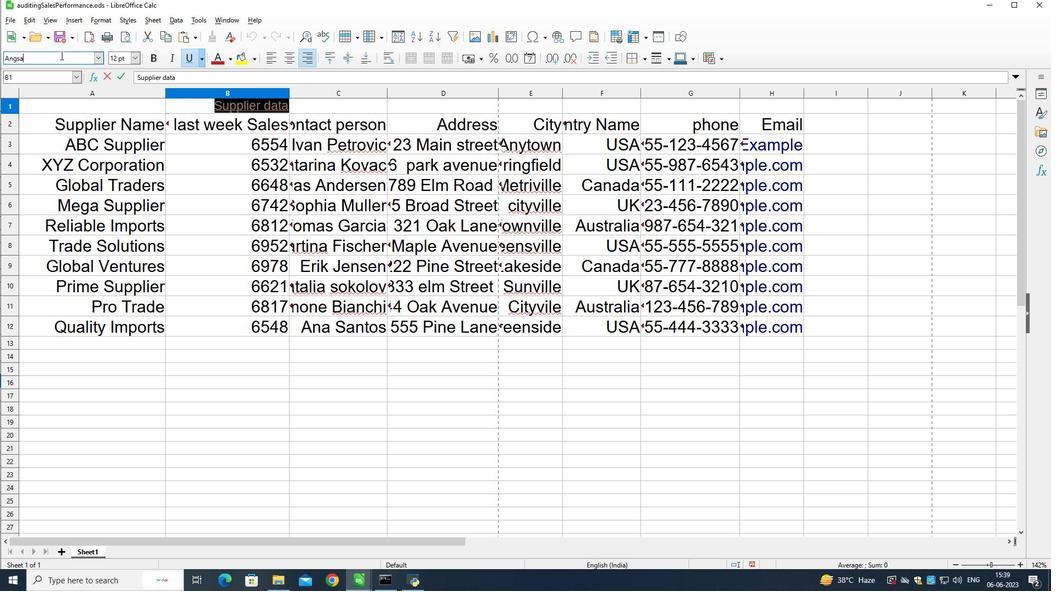 
Action: Key pressed na<Key.enter>
Screenshot: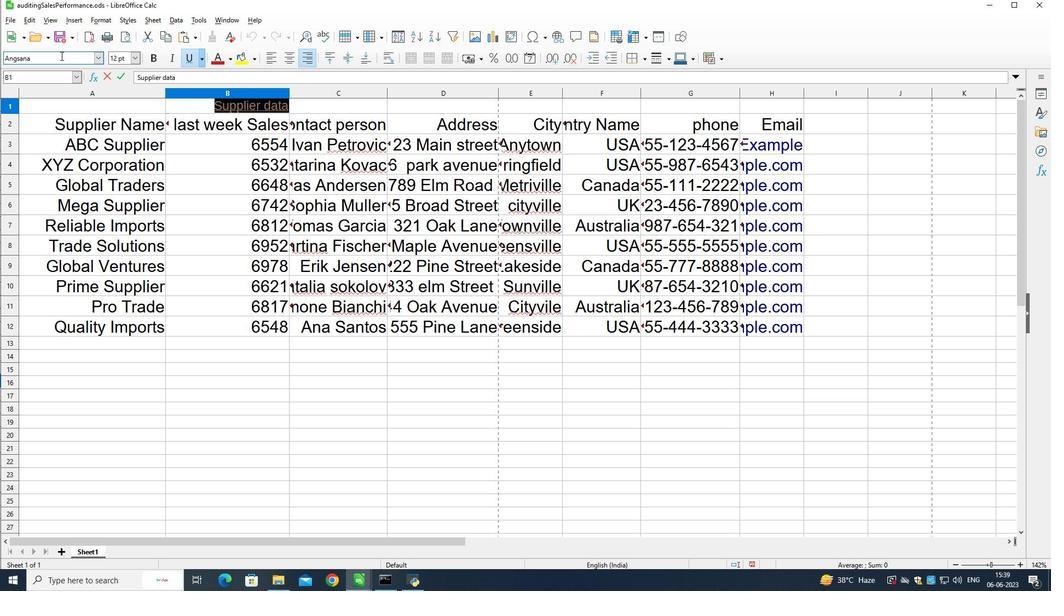 
Action: Mouse moved to (227, 61)
Screenshot: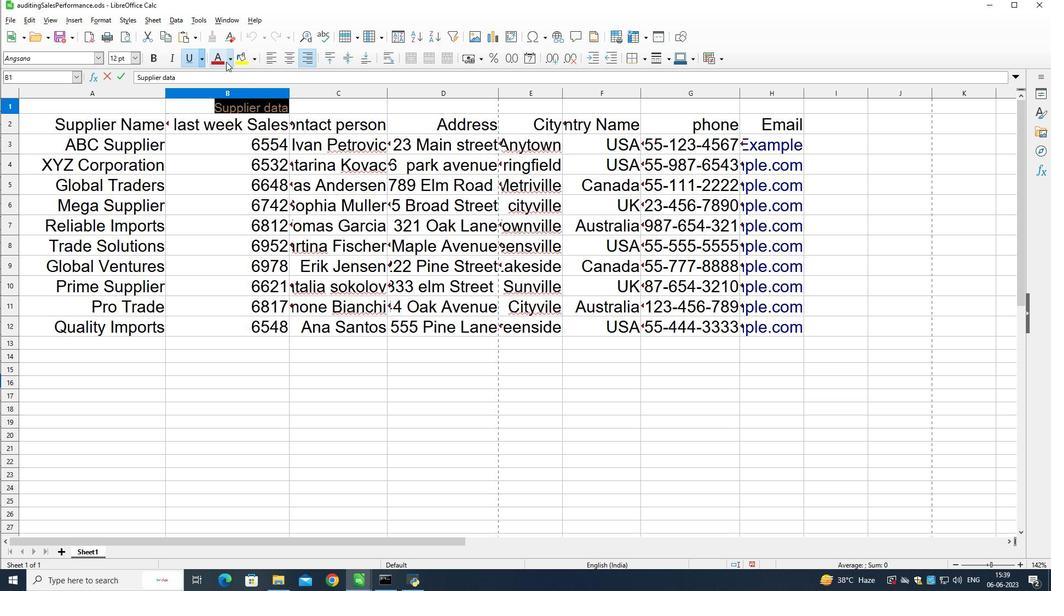 
Action: Mouse pressed left at (227, 61)
Screenshot: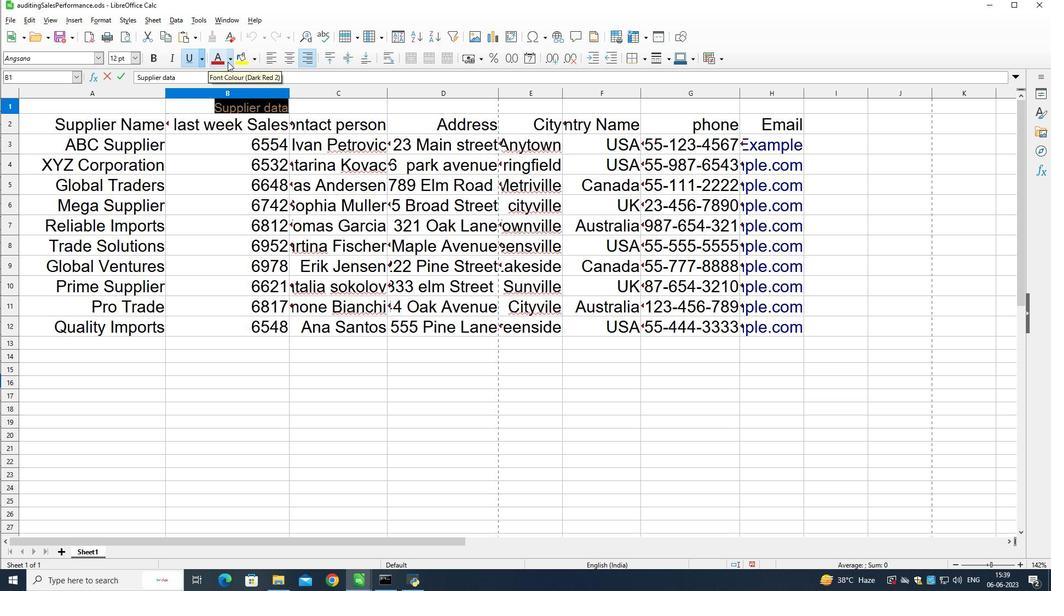 
Action: Mouse moved to (254, 170)
Screenshot: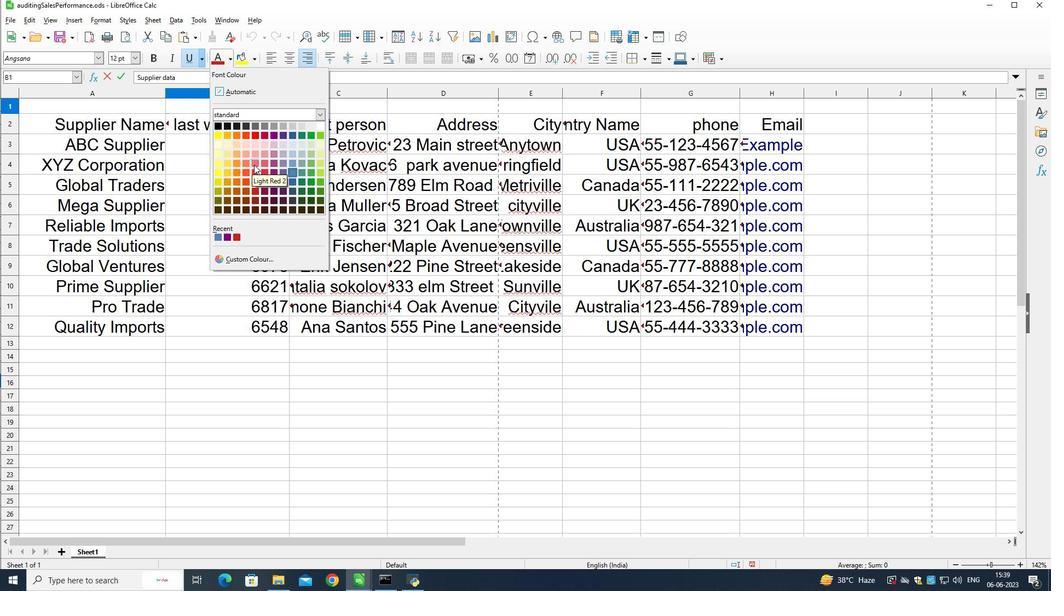
Action: Mouse pressed left at (254, 170)
Screenshot: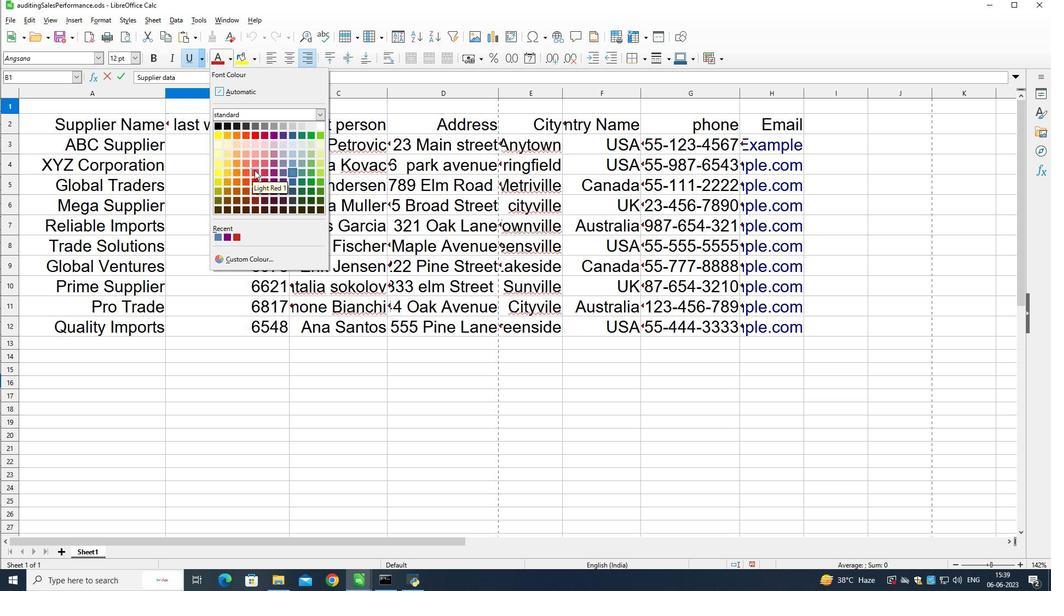 
Action: Mouse moved to (191, 55)
Screenshot: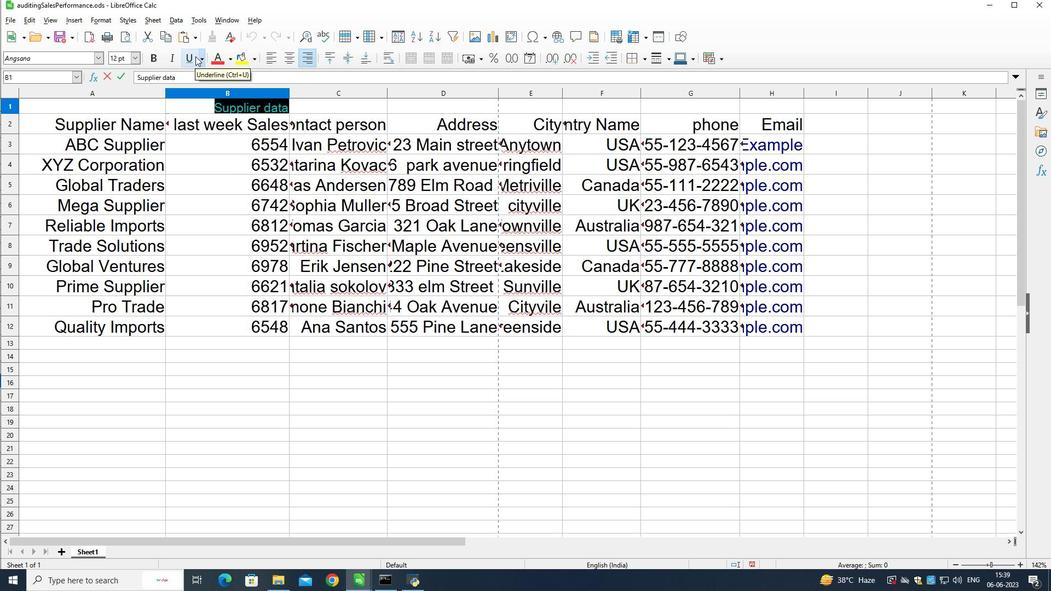 
Action: Mouse pressed left at (191, 55)
Screenshot: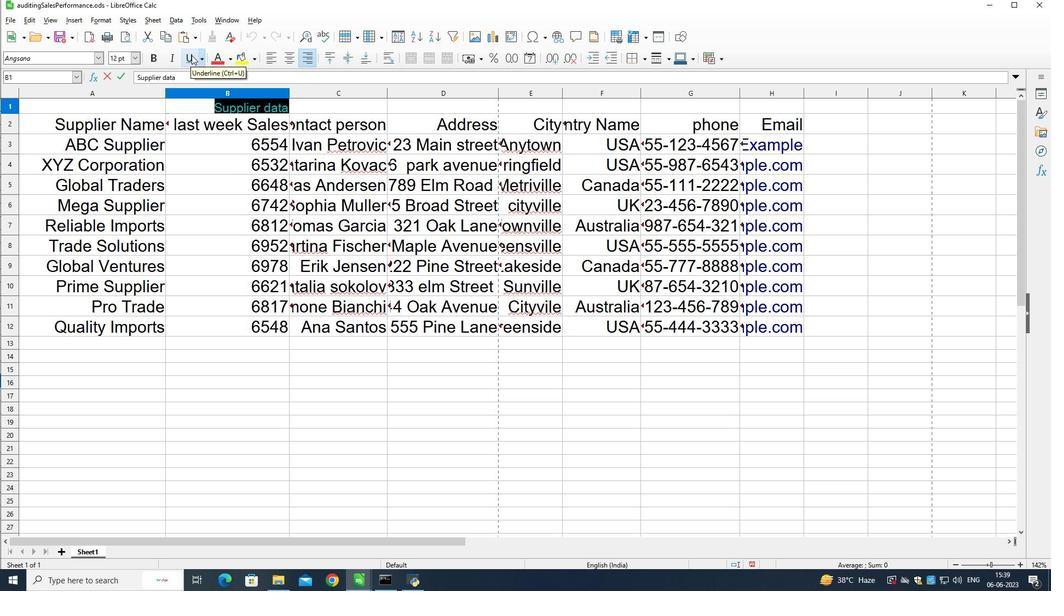 
Action: Mouse moved to (187, 58)
Screenshot: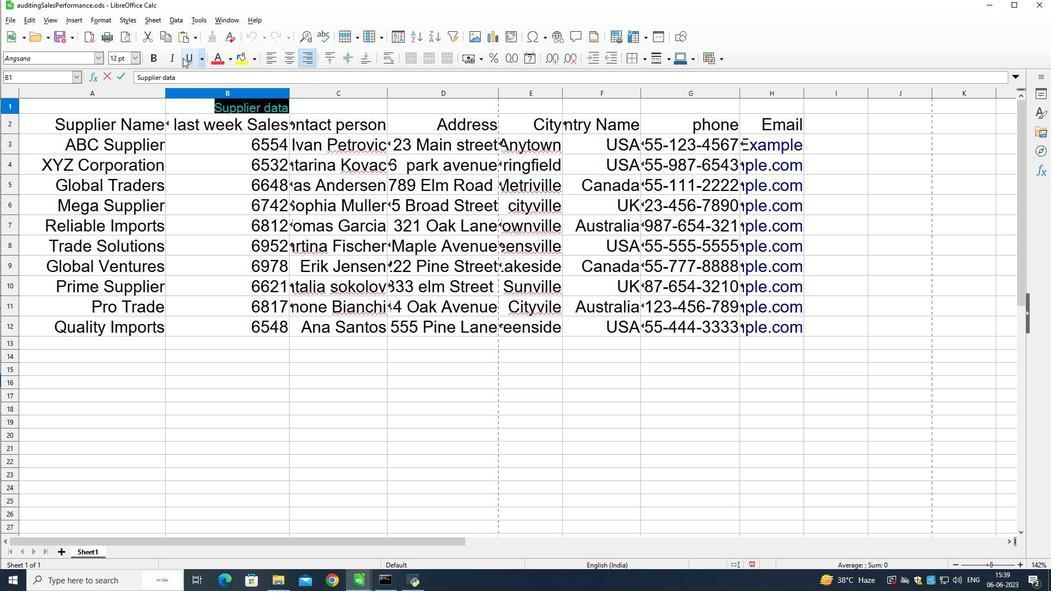 
Action: Mouse pressed left at (187, 58)
Screenshot: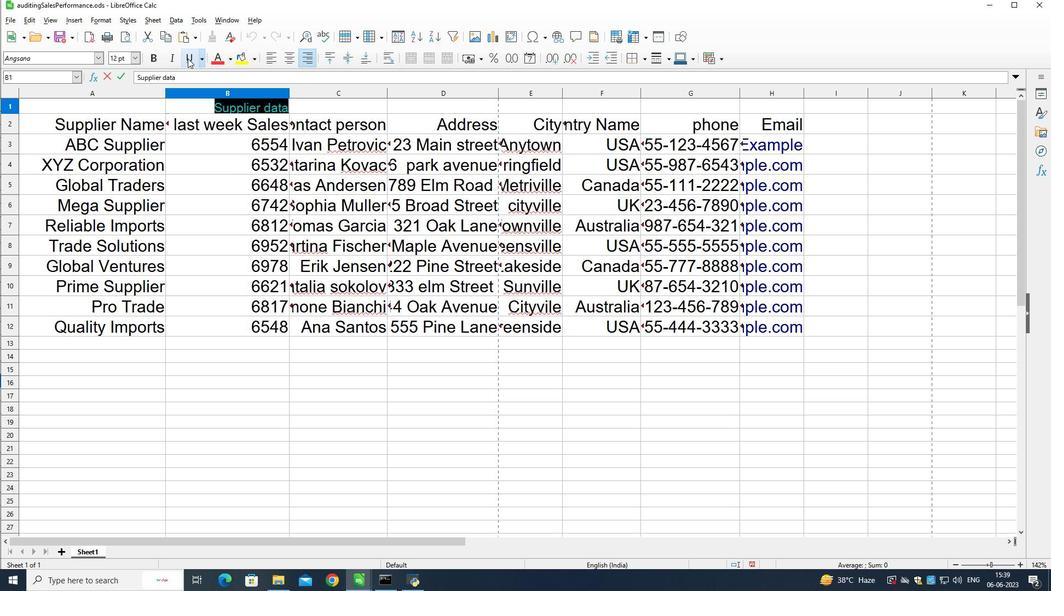 
Action: Mouse moved to (137, 56)
Screenshot: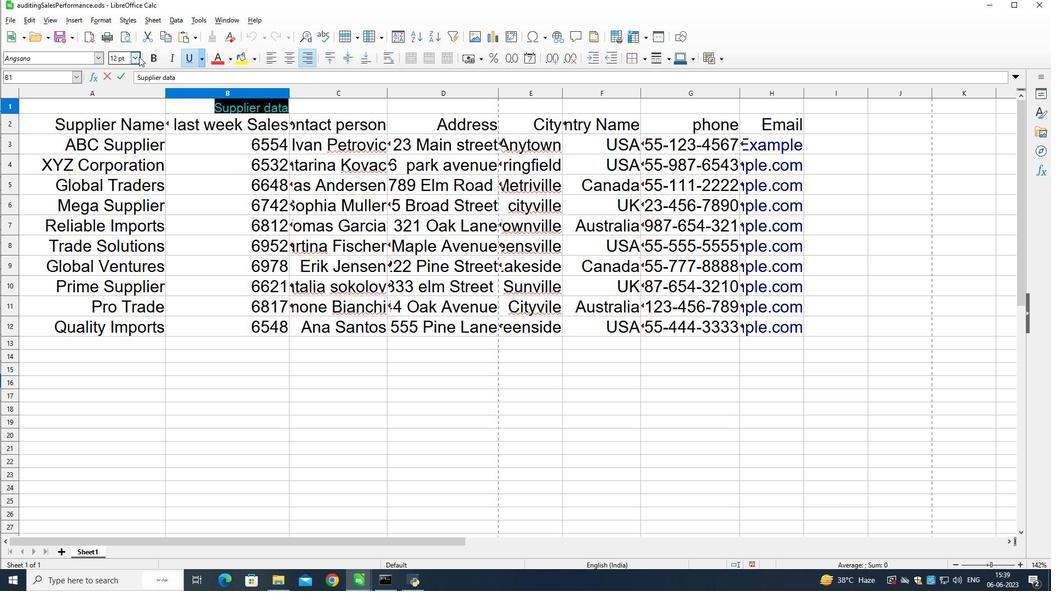 
Action: Mouse pressed left at (137, 56)
Screenshot: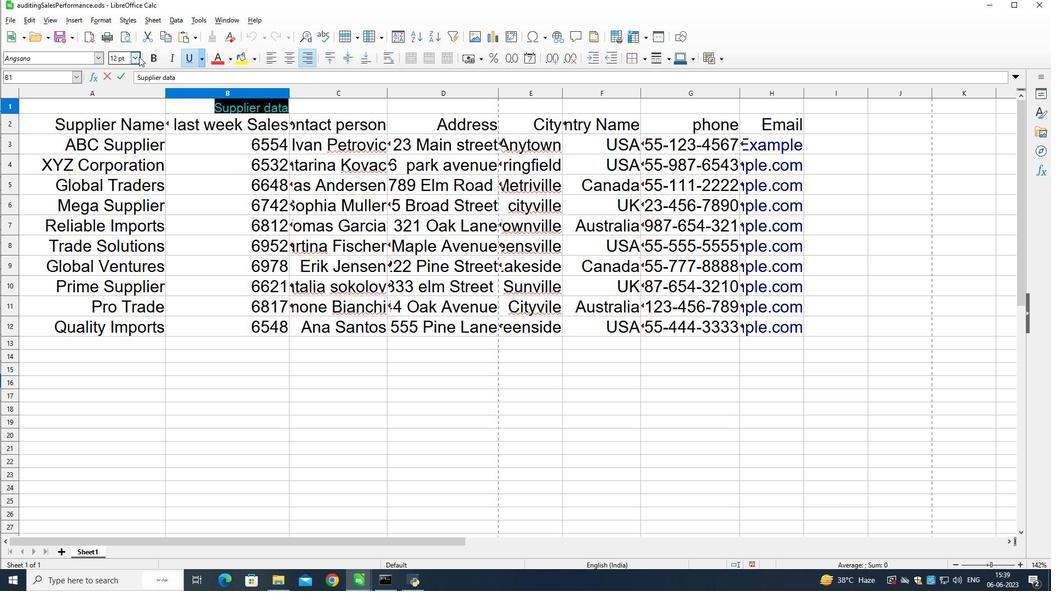 
Action: Mouse moved to (124, 216)
Screenshot: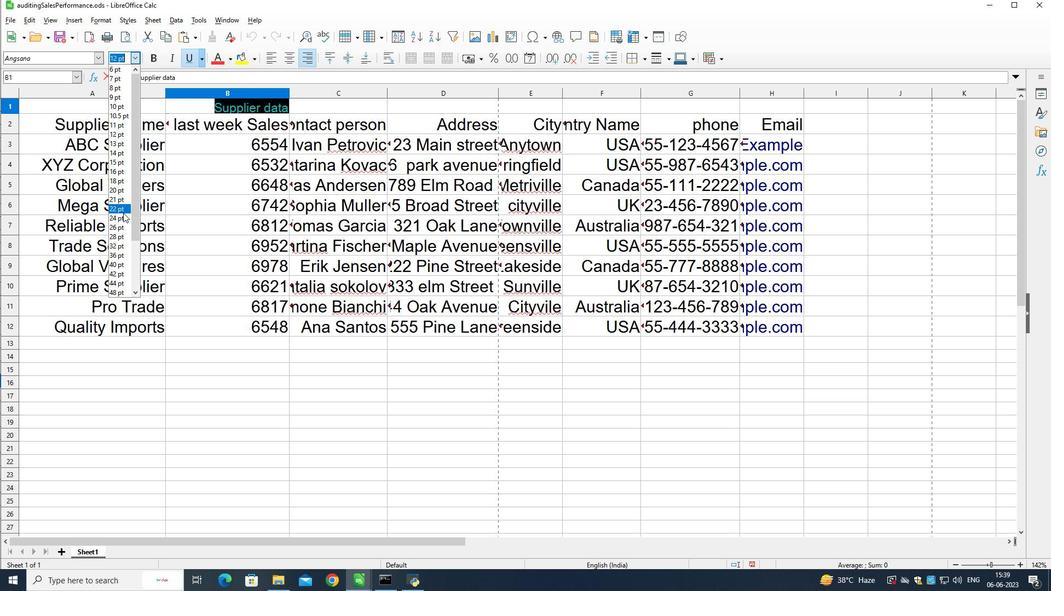 
Action: Mouse pressed left at (124, 216)
Screenshot: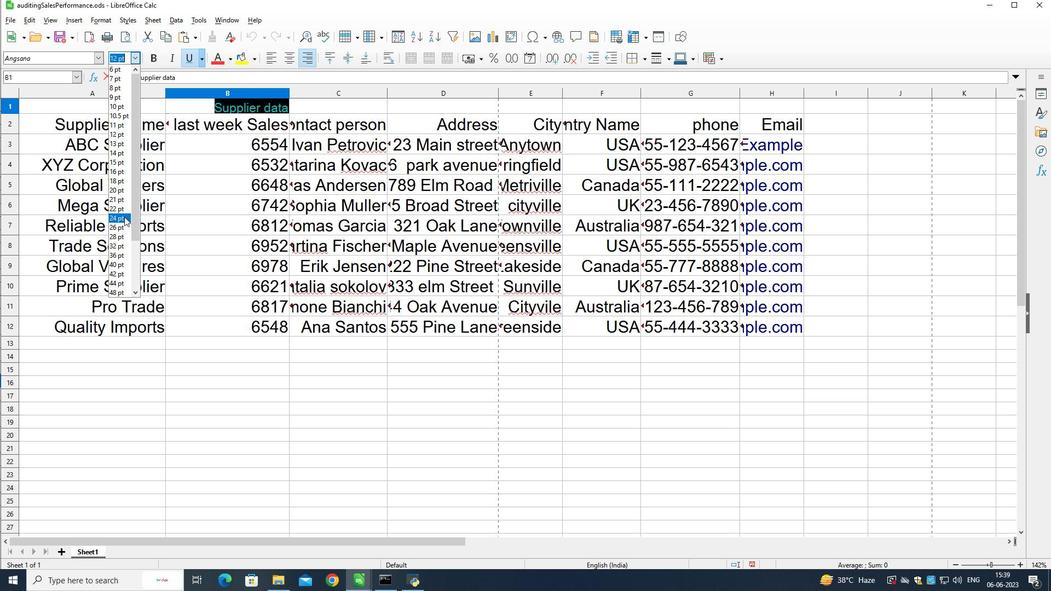 
Action: Mouse moved to (77, 142)
Screenshot: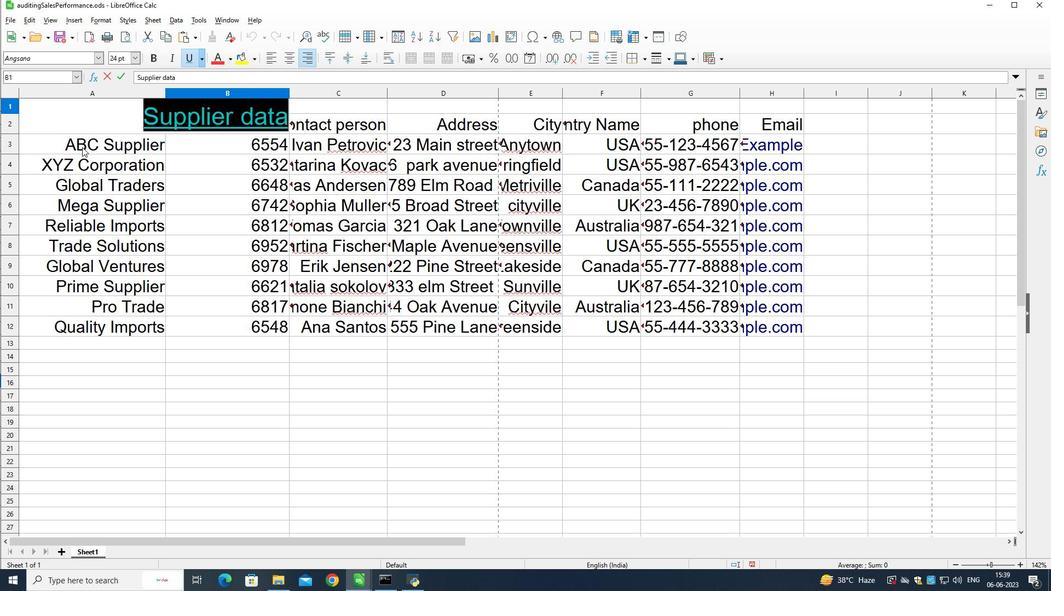 
Action: Mouse pressed left at (77, 142)
Screenshot: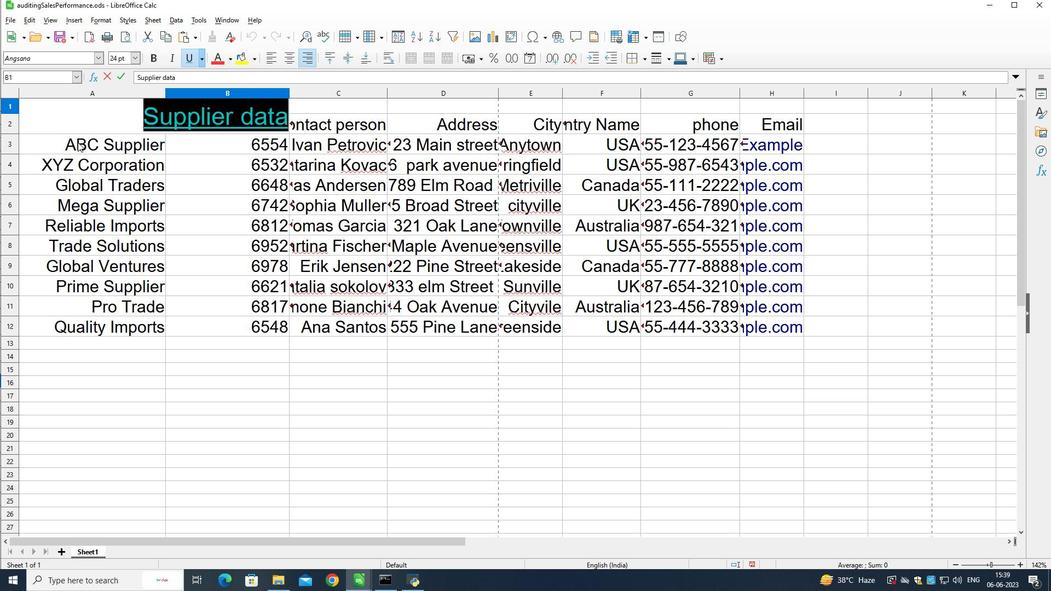 
Action: Mouse moved to (56, 137)
Screenshot: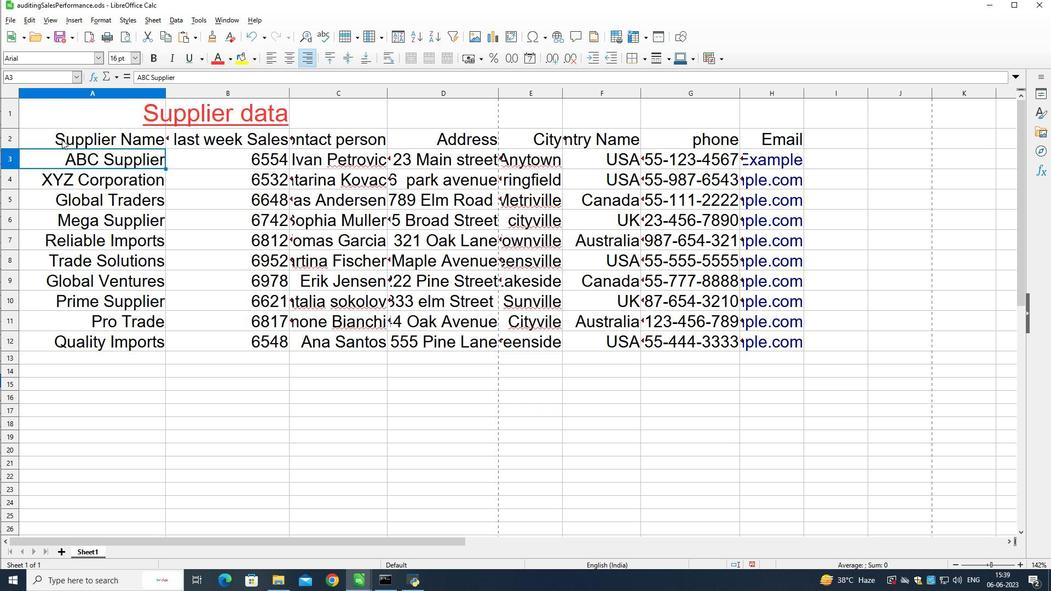 
Action: Mouse pressed left at (56, 137)
Screenshot: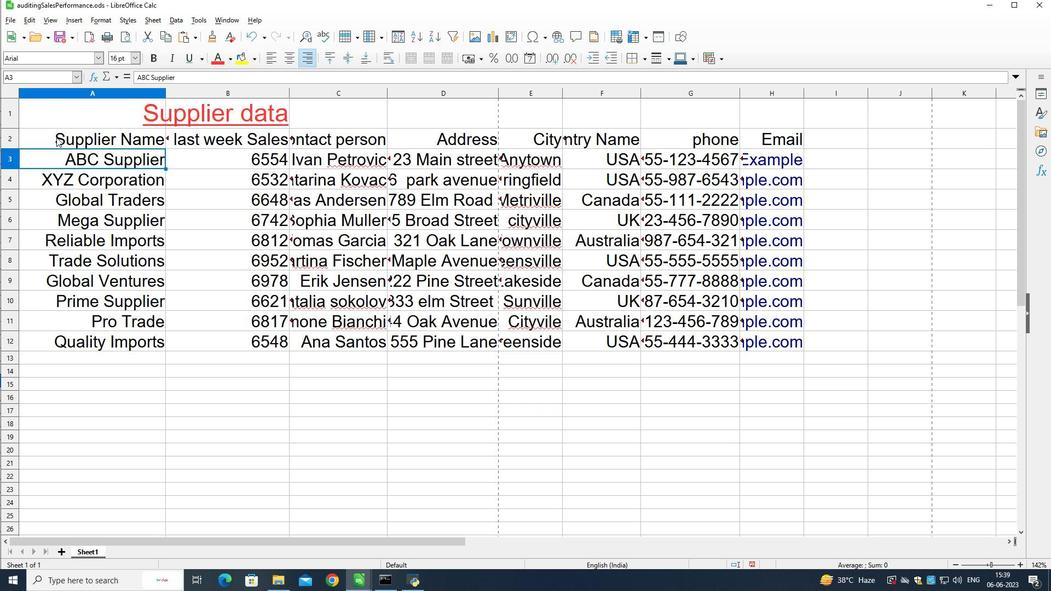 
Action: Mouse moved to (54, 58)
Screenshot: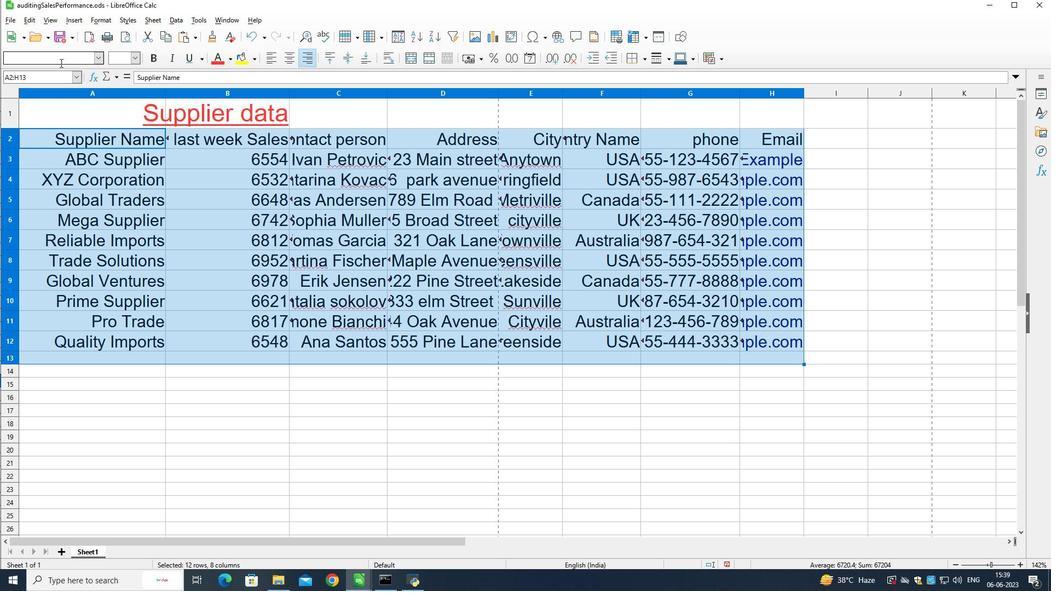 
Action: Mouse pressed left at (54, 58)
Screenshot: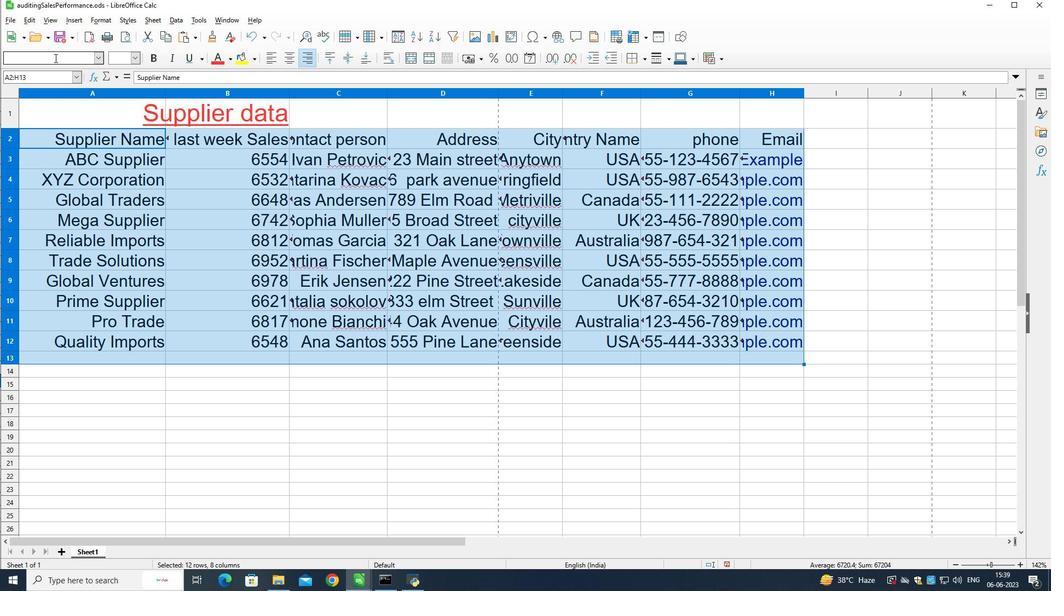
Action: Mouse moved to (54, 59)
Screenshot: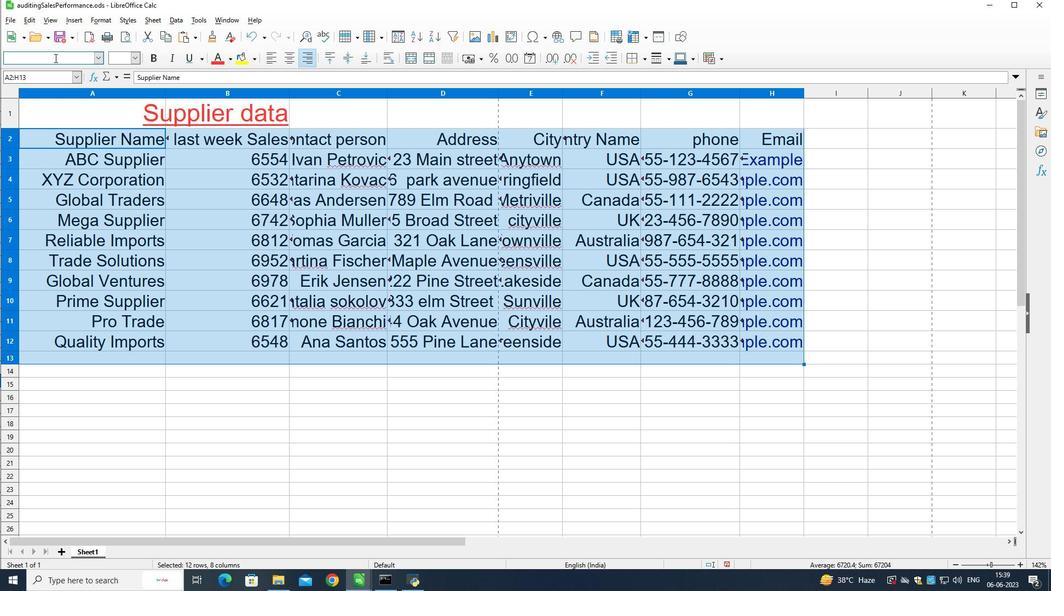 
Action: Key pressed a
Screenshot: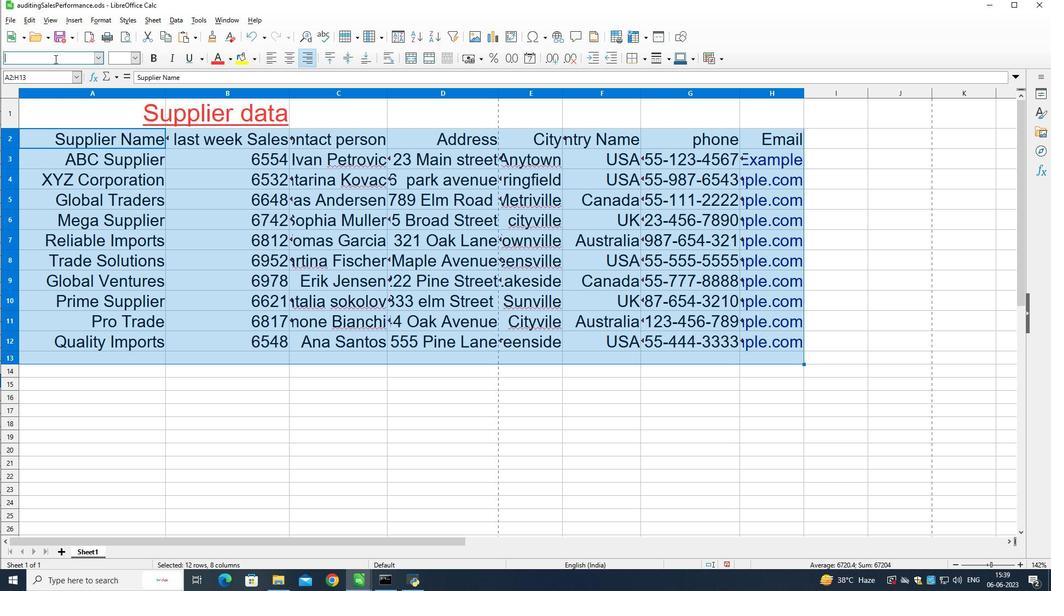 
Action: Mouse moved to (54, 60)
Screenshot: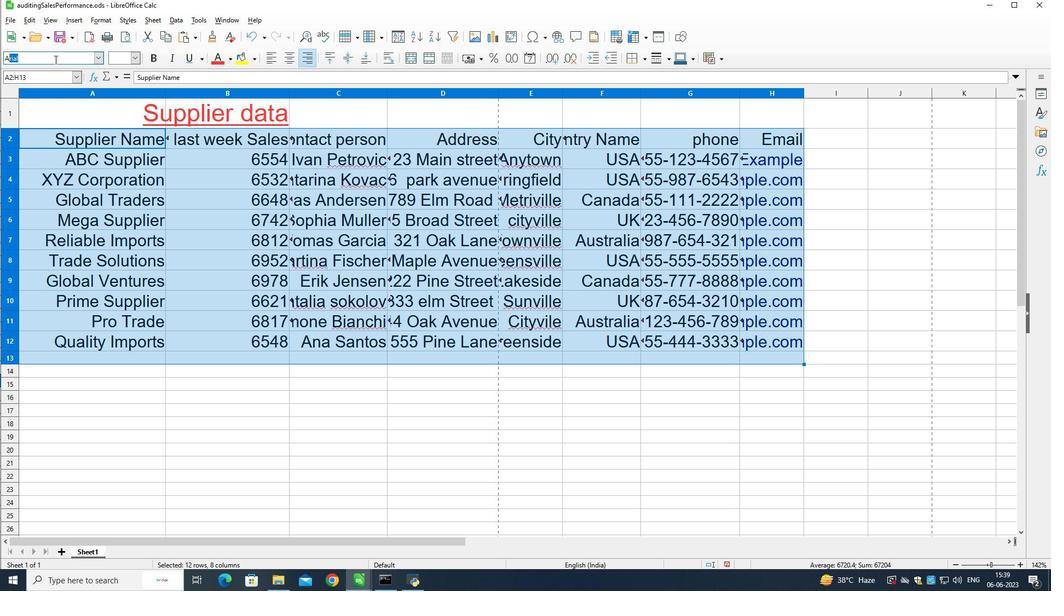 
Action: Key pressed p
Screenshot: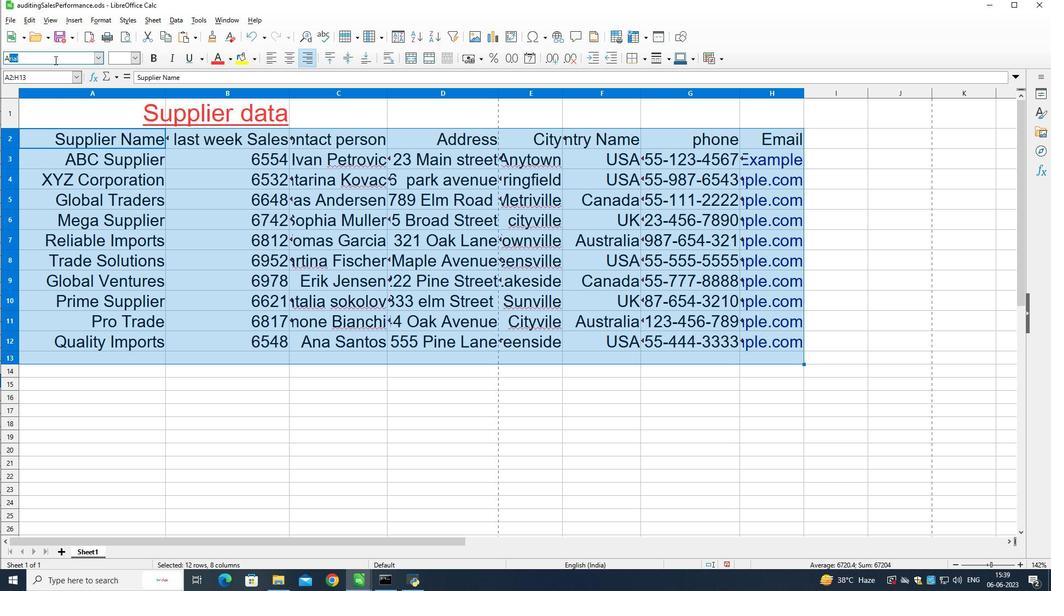 
Action: Mouse moved to (54, 61)
Screenshot: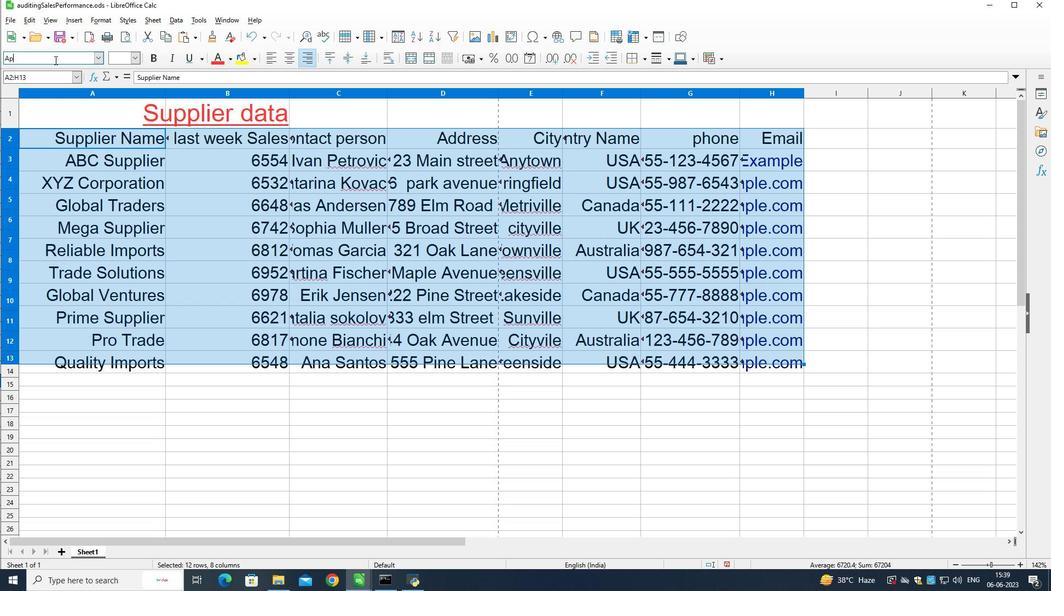 
Action: Key pressed arajit
Screenshot: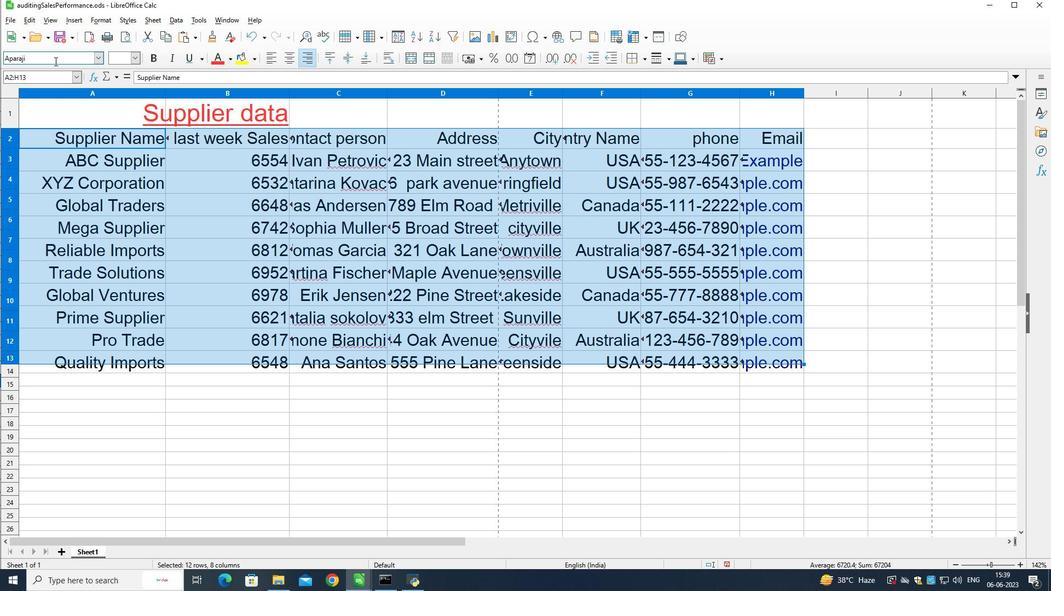 
Action: Mouse moved to (54, 61)
Screenshot: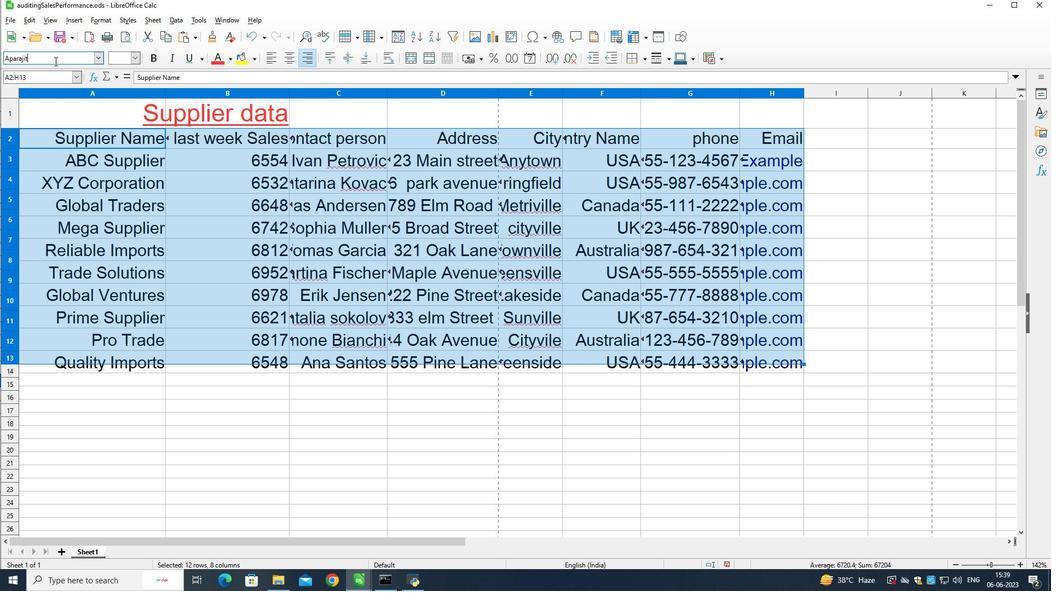 
Action: Key pressed aa<Key.enter>
Screenshot: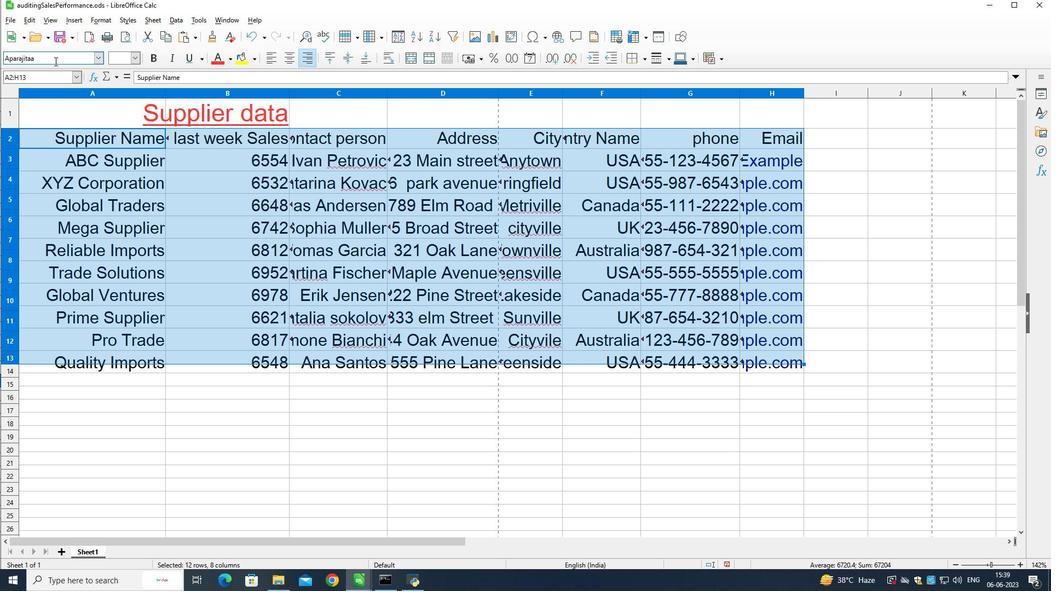 
Action: Mouse moved to (133, 58)
Screenshot: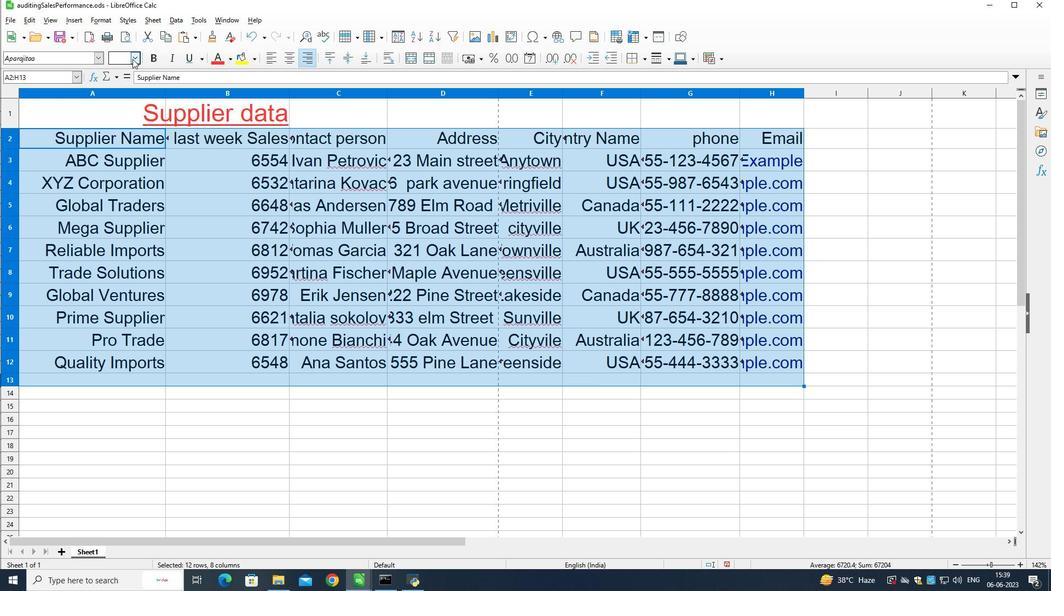 
Action: Mouse pressed left at (133, 58)
Screenshot: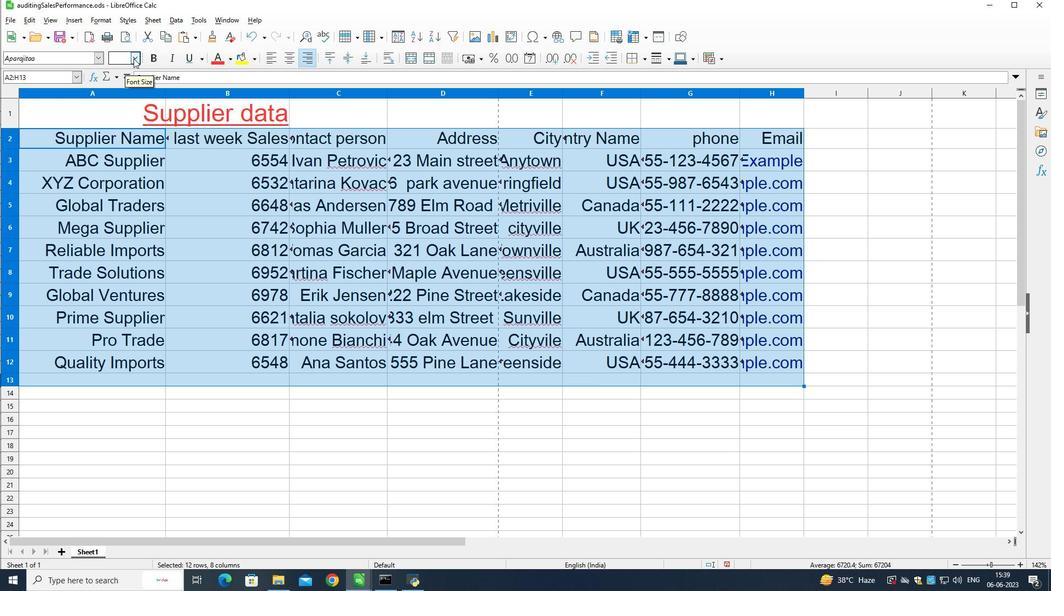 
Action: Mouse moved to (124, 98)
Screenshot: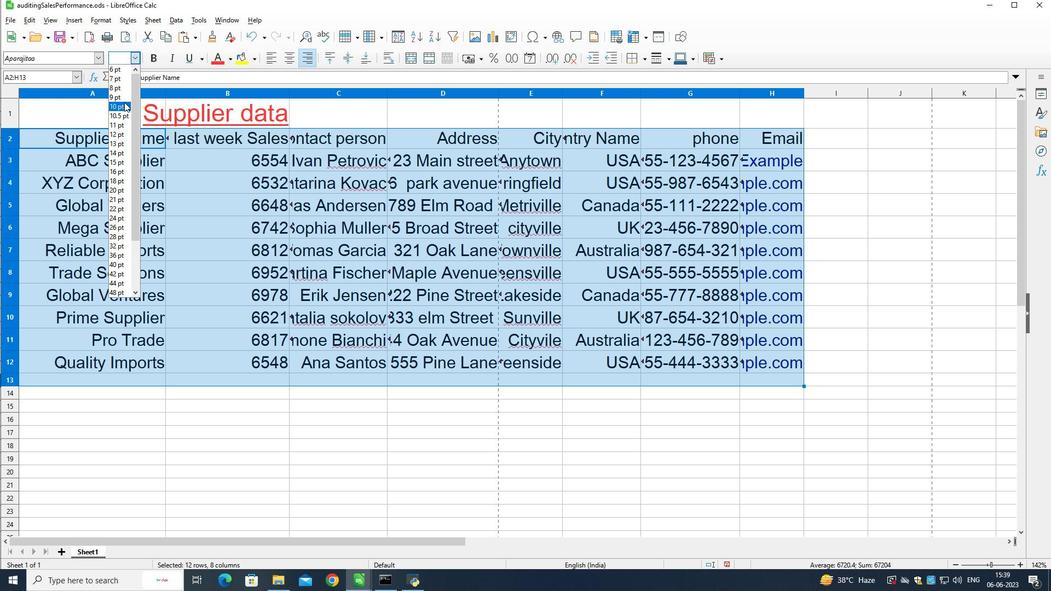 
Action: Mouse pressed left at (124, 98)
Screenshot: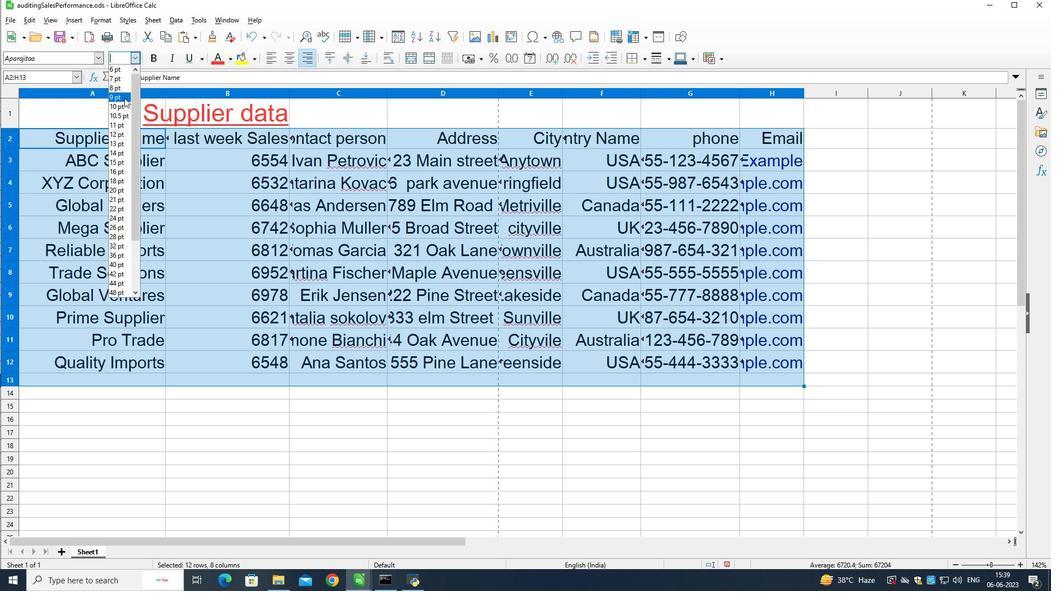 
Action: Mouse moved to (234, 377)
Screenshot: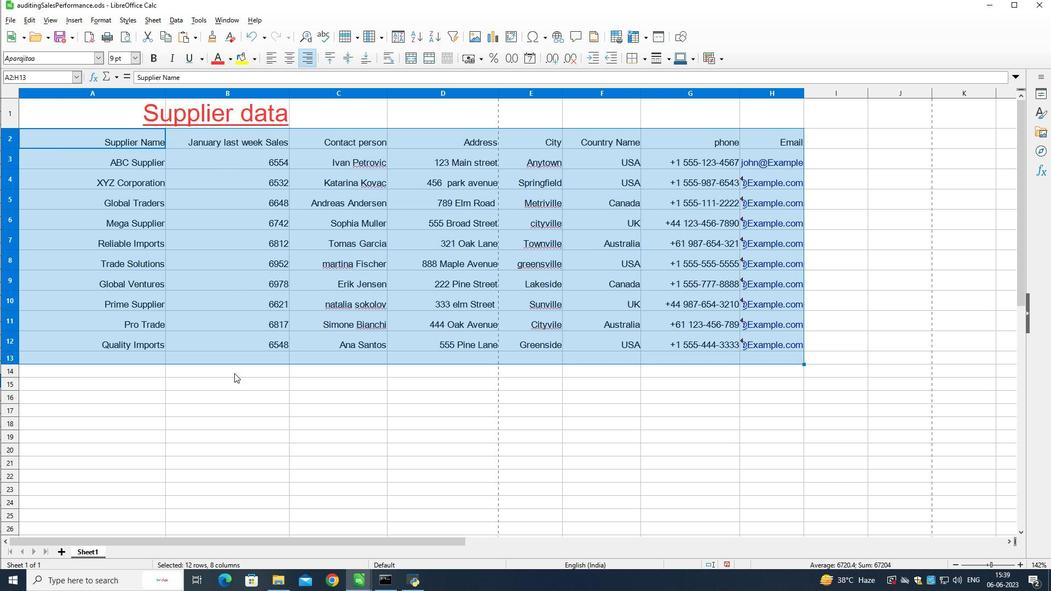 
Action: Mouse pressed left at (234, 377)
Screenshot: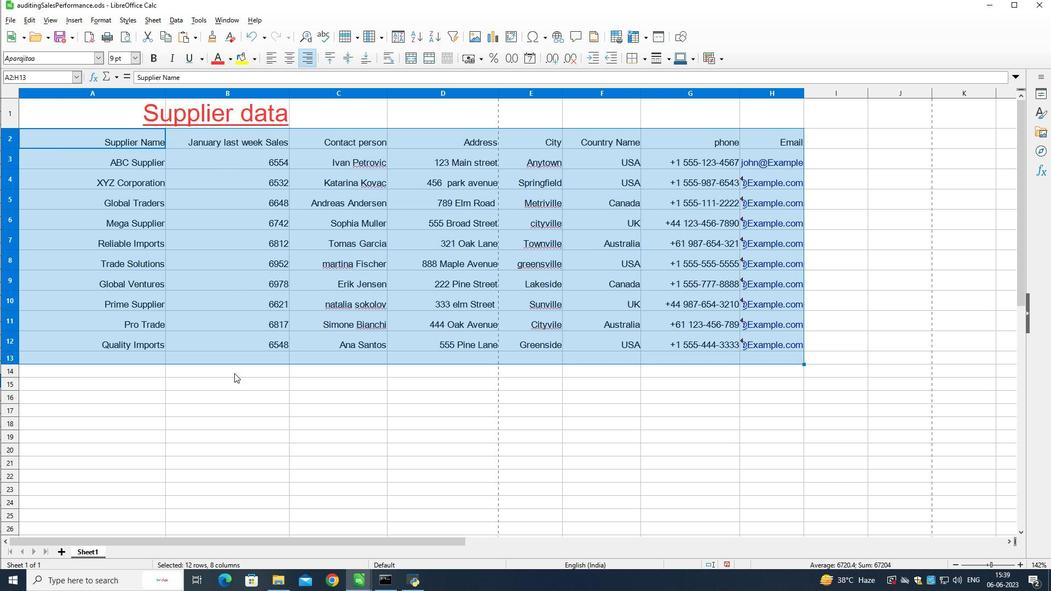 
Action: Mouse moved to (104, 112)
Screenshot: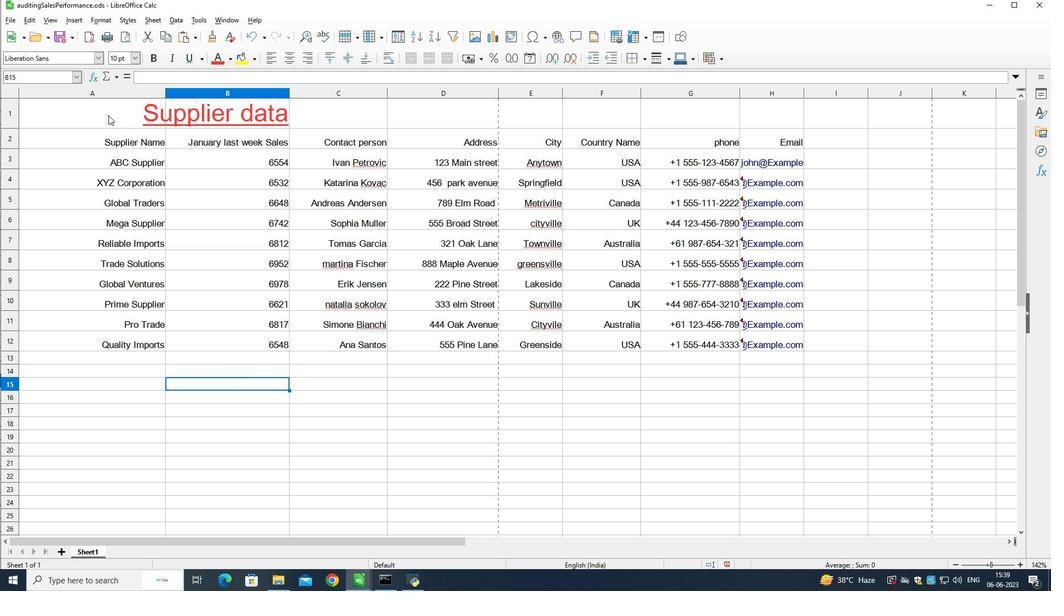 
Action: Mouse pressed left at (104, 112)
Screenshot: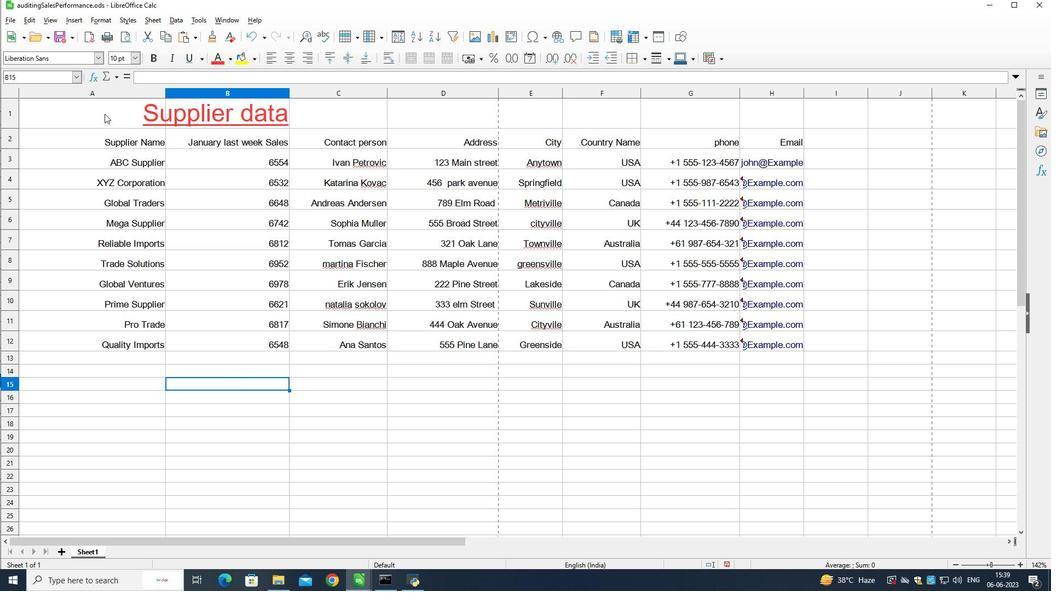
Action: Mouse moved to (334, 56)
Screenshot: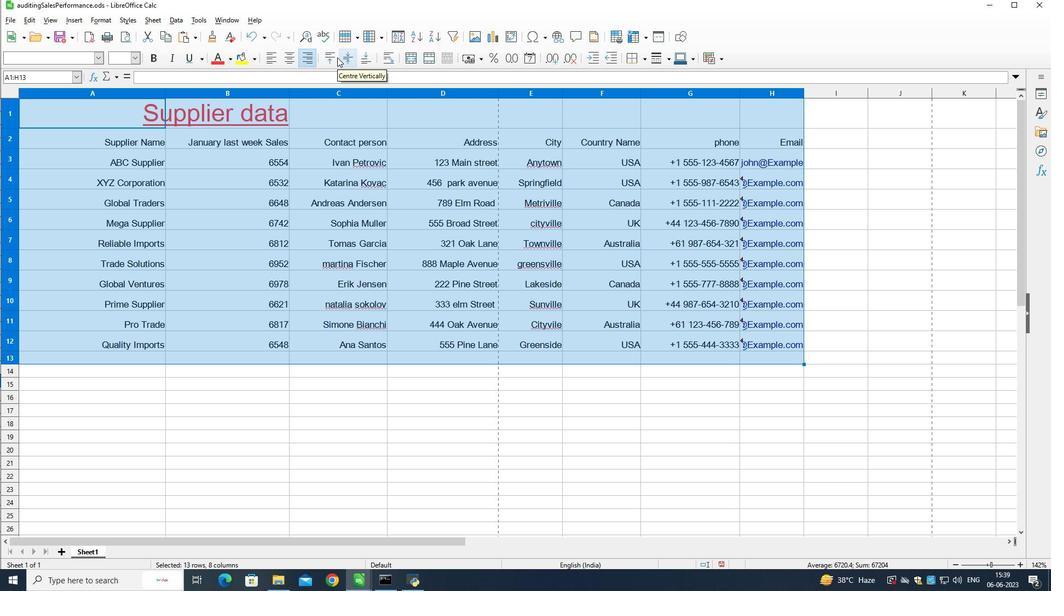 
Action: Mouse pressed left at (334, 56)
Screenshot: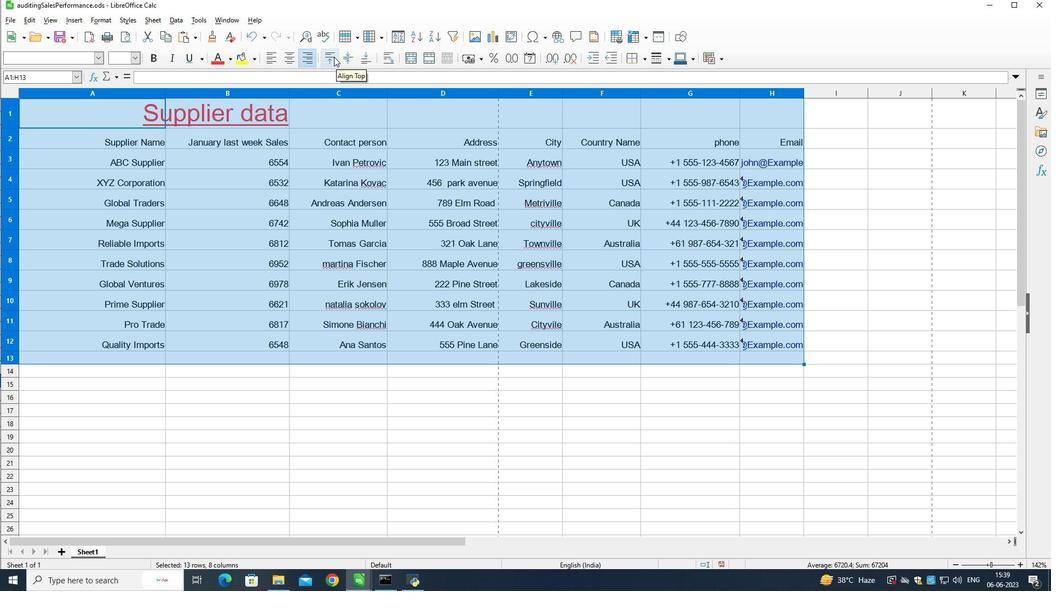 
Action: Mouse moved to (429, 404)
Screenshot: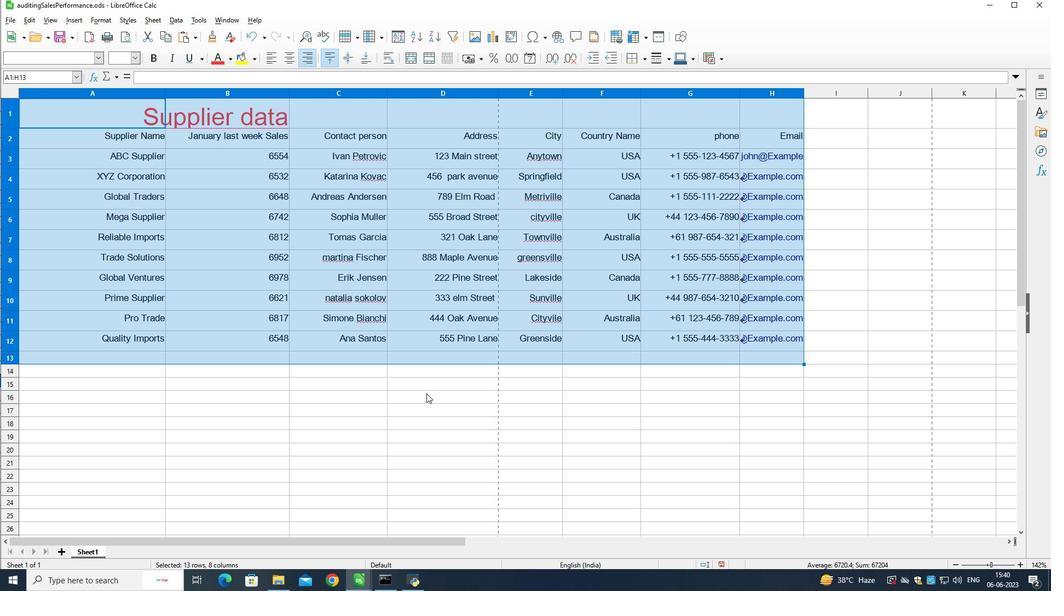 
Action: Mouse pressed left at (429, 404)
Screenshot: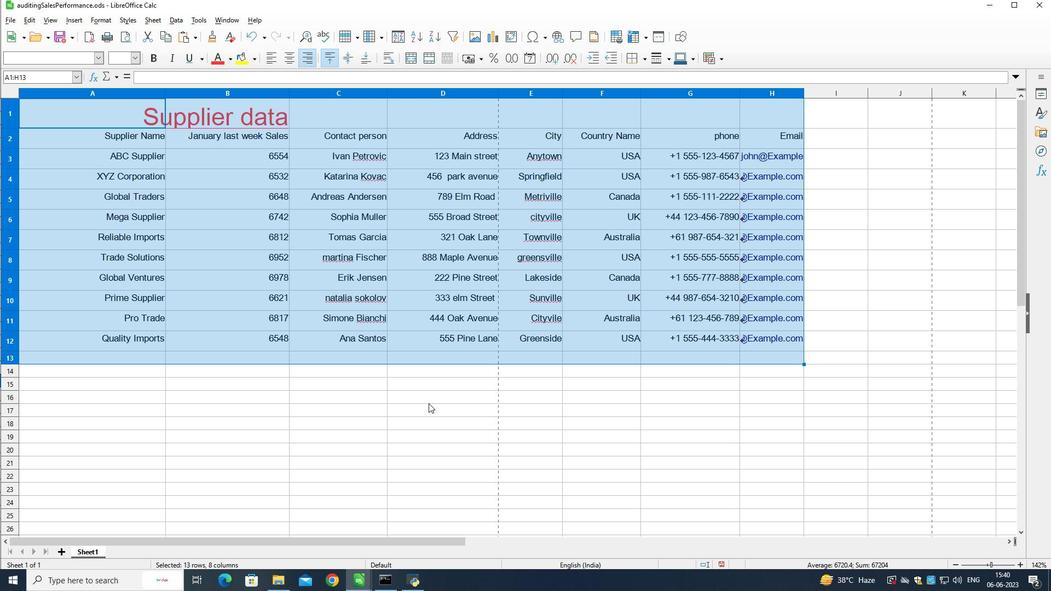 
Action: Mouse moved to (429, 399)
Screenshot: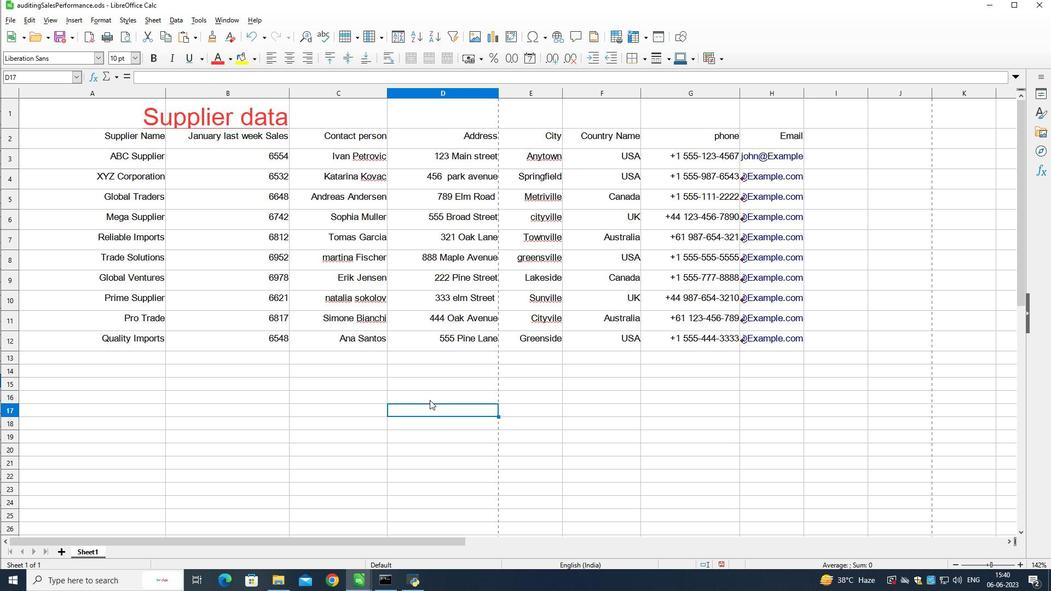 
